 Task: Create a due date automation trigger when advanced on, 2 days before a card is due add basic with the blue label at 11:00 AM.
Action: Mouse moved to (1171, 338)
Screenshot: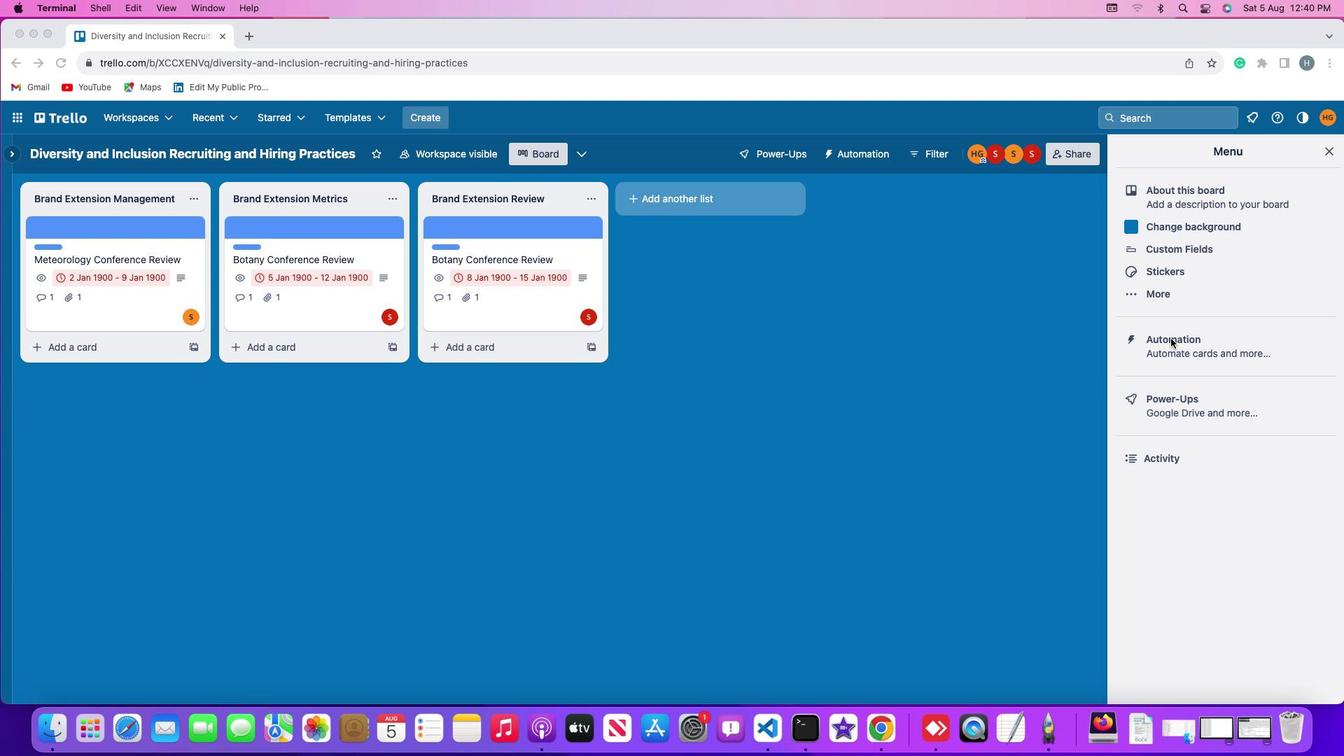 
Action: Mouse pressed left at (1171, 338)
Screenshot: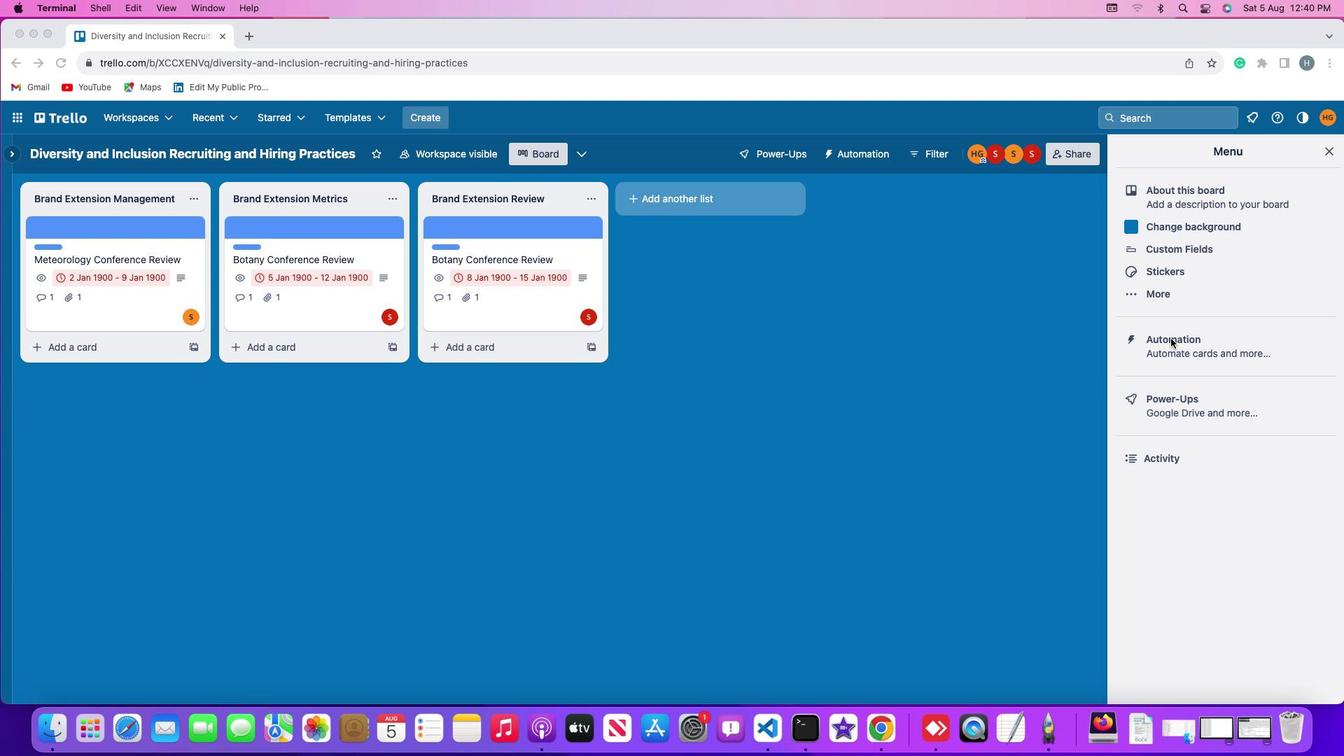 
Action: Mouse moved to (1171, 338)
Screenshot: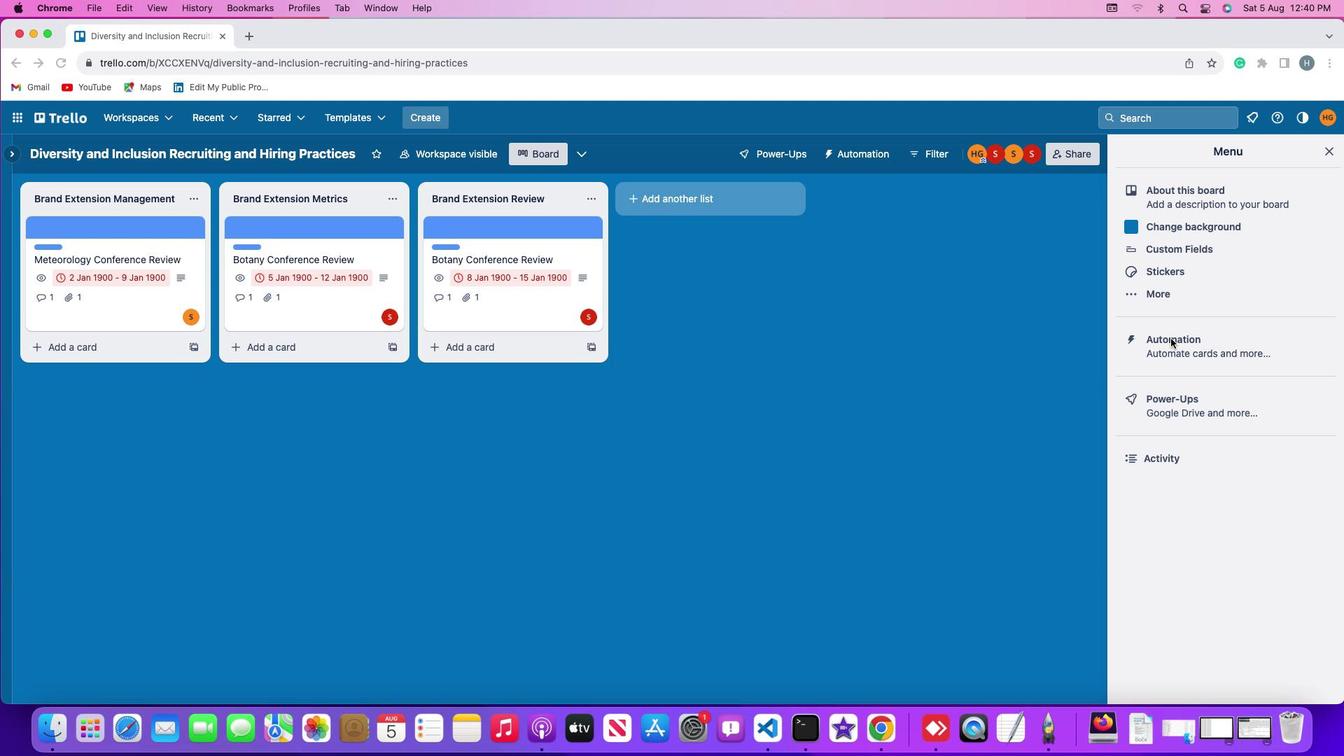 
Action: Mouse pressed left at (1171, 338)
Screenshot: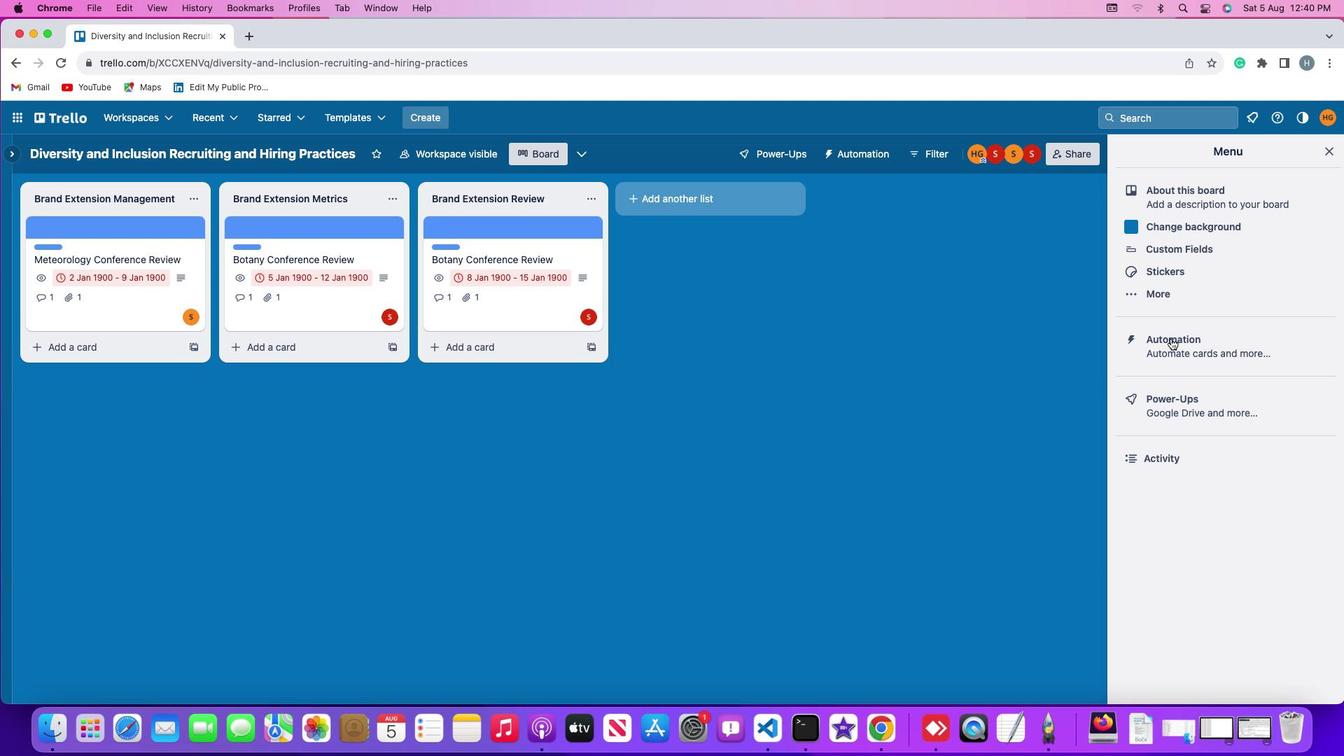 
Action: Mouse moved to (77, 336)
Screenshot: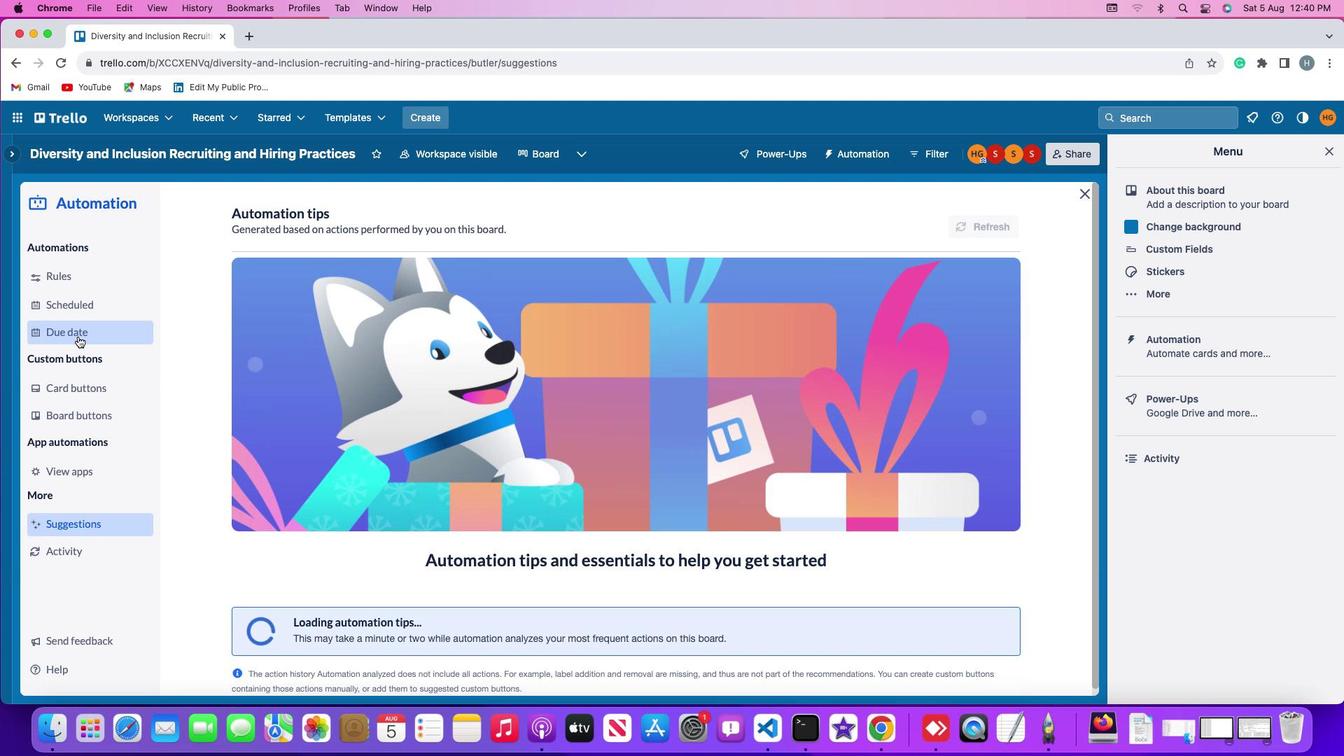 
Action: Mouse pressed left at (77, 336)
Screenshot: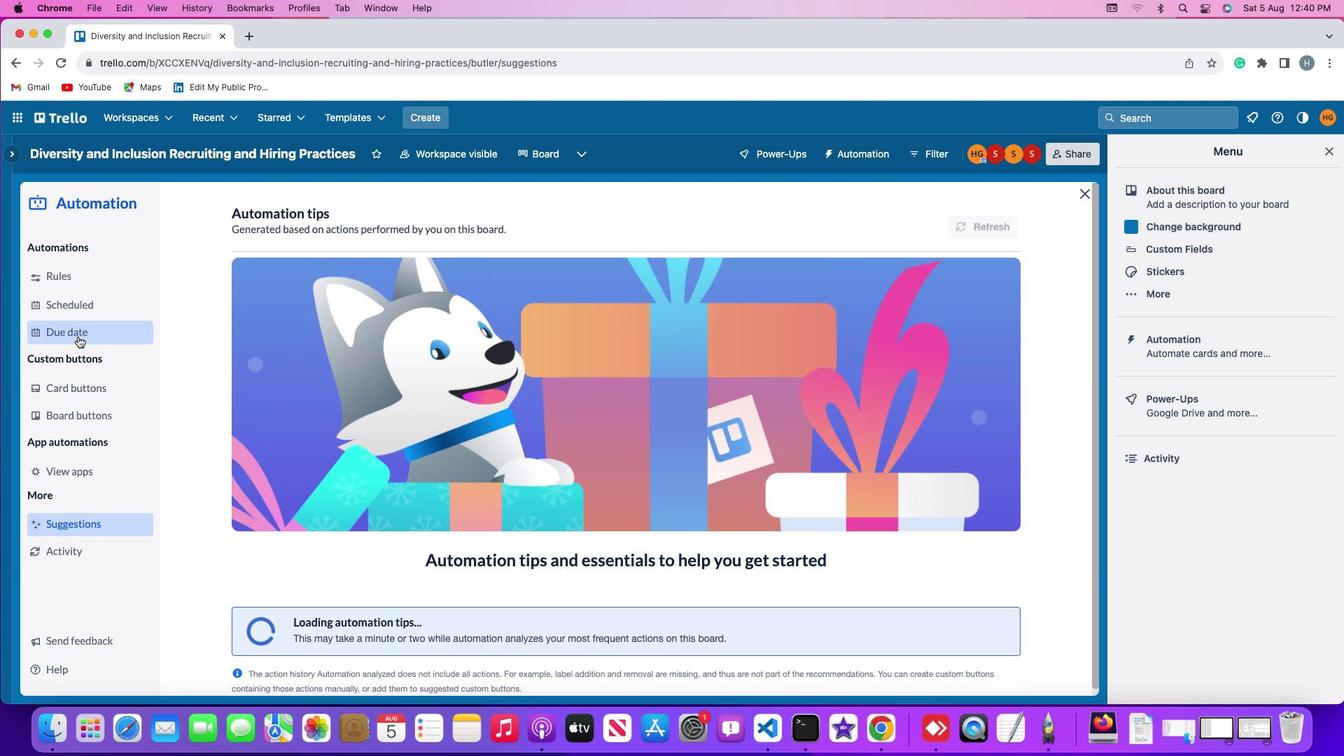 
Action: Mouse moved to (918, 215)
Screenshot: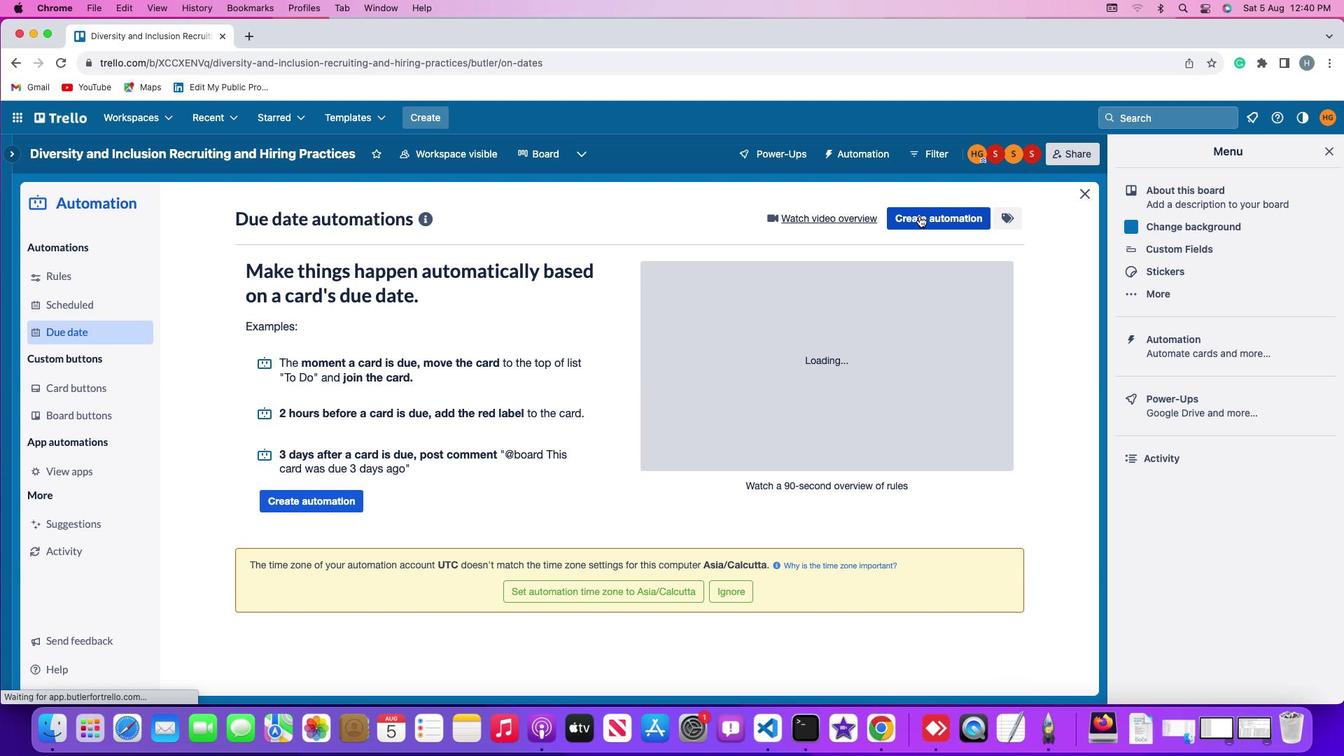 
Action: Mouse pressed left at (918, 215)
Screenshot: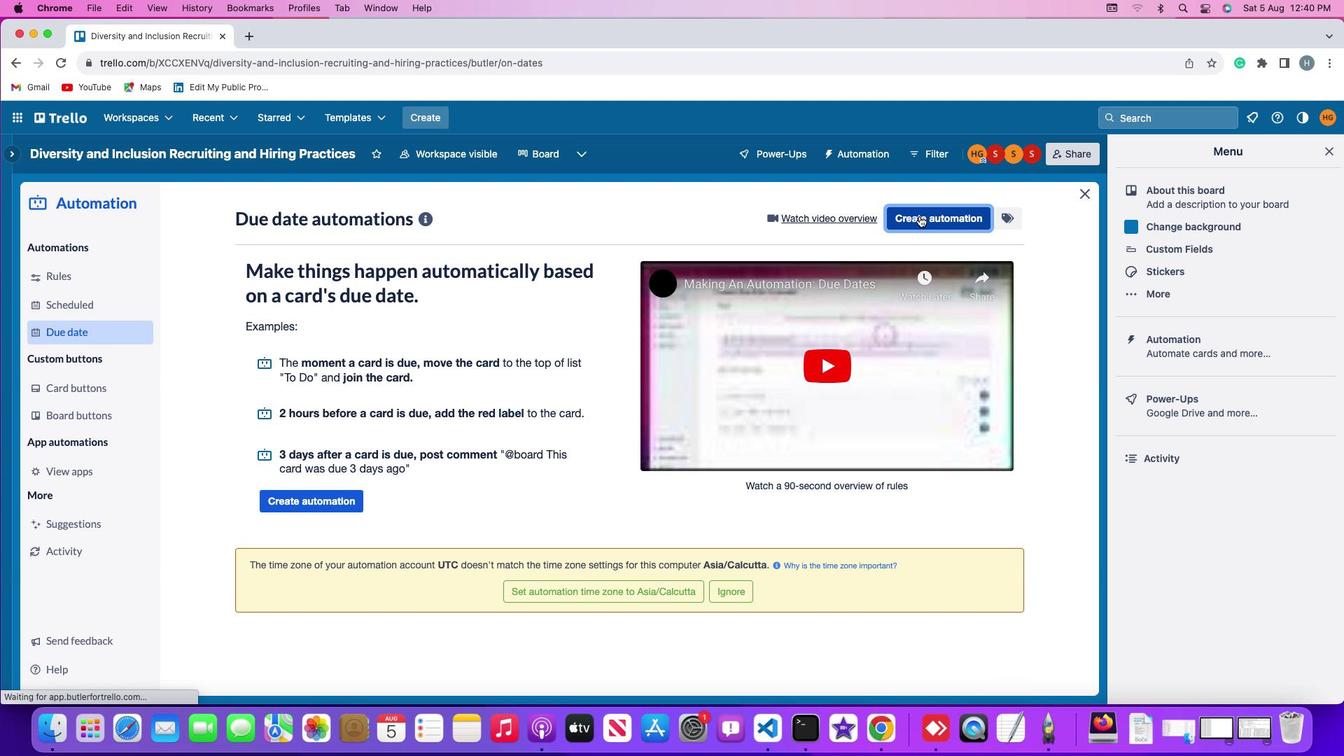 
Action: Mouse moved to (589, 352)
Screenshot: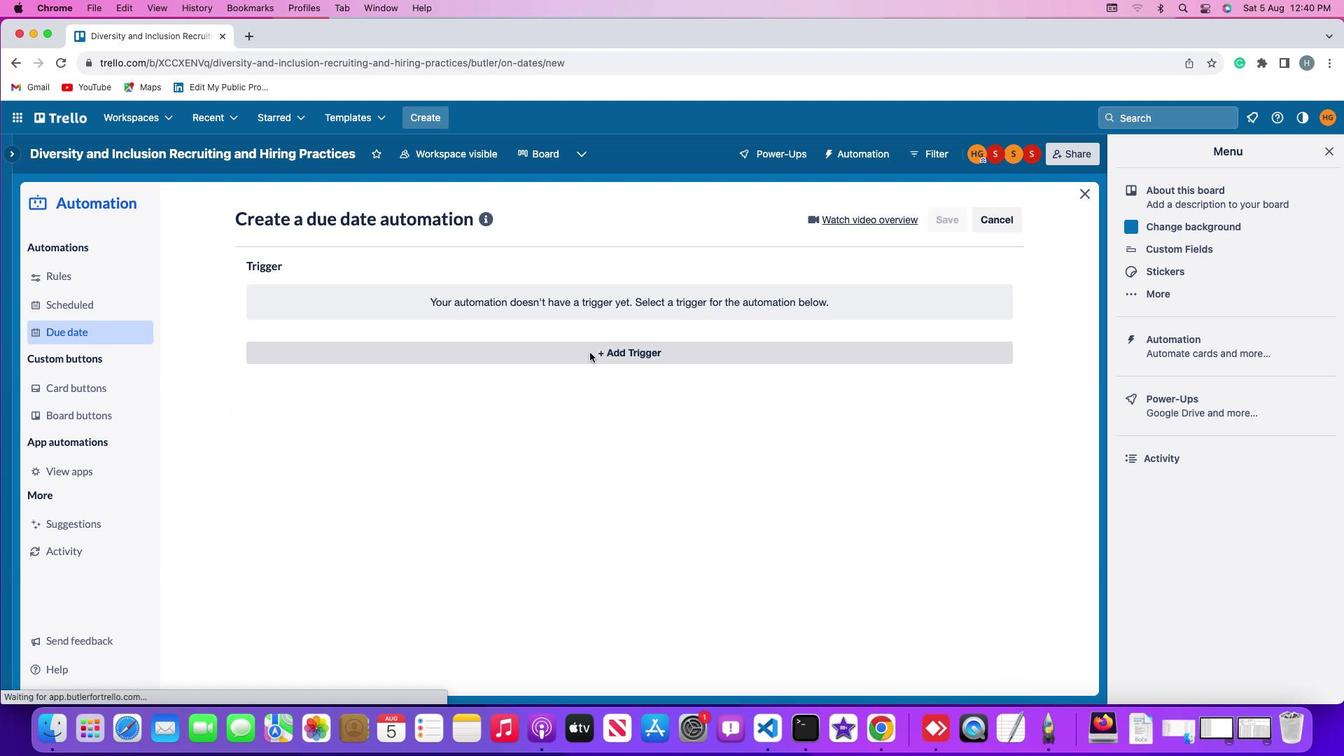 
Action: Mouse pressed left at (589, 352)
Screenshot: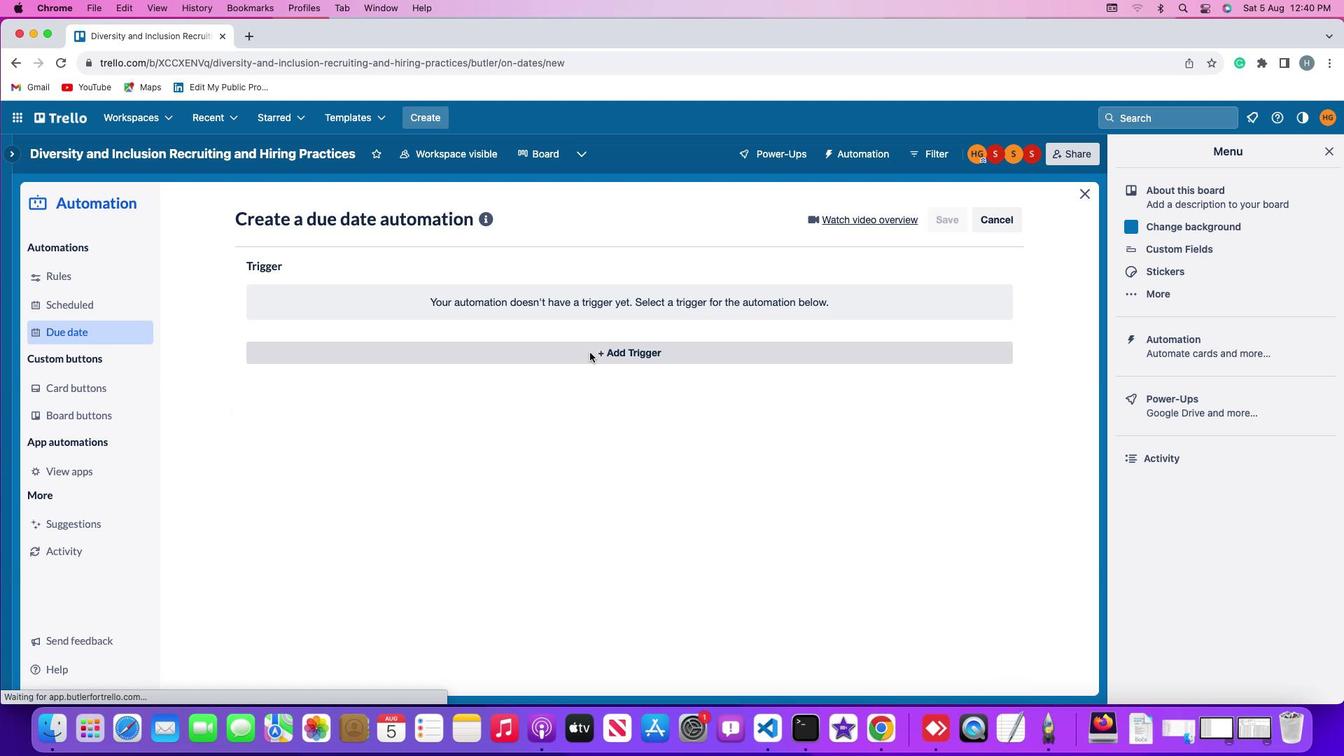 
Action: Mouse moved to (276, 565)
Screenshot: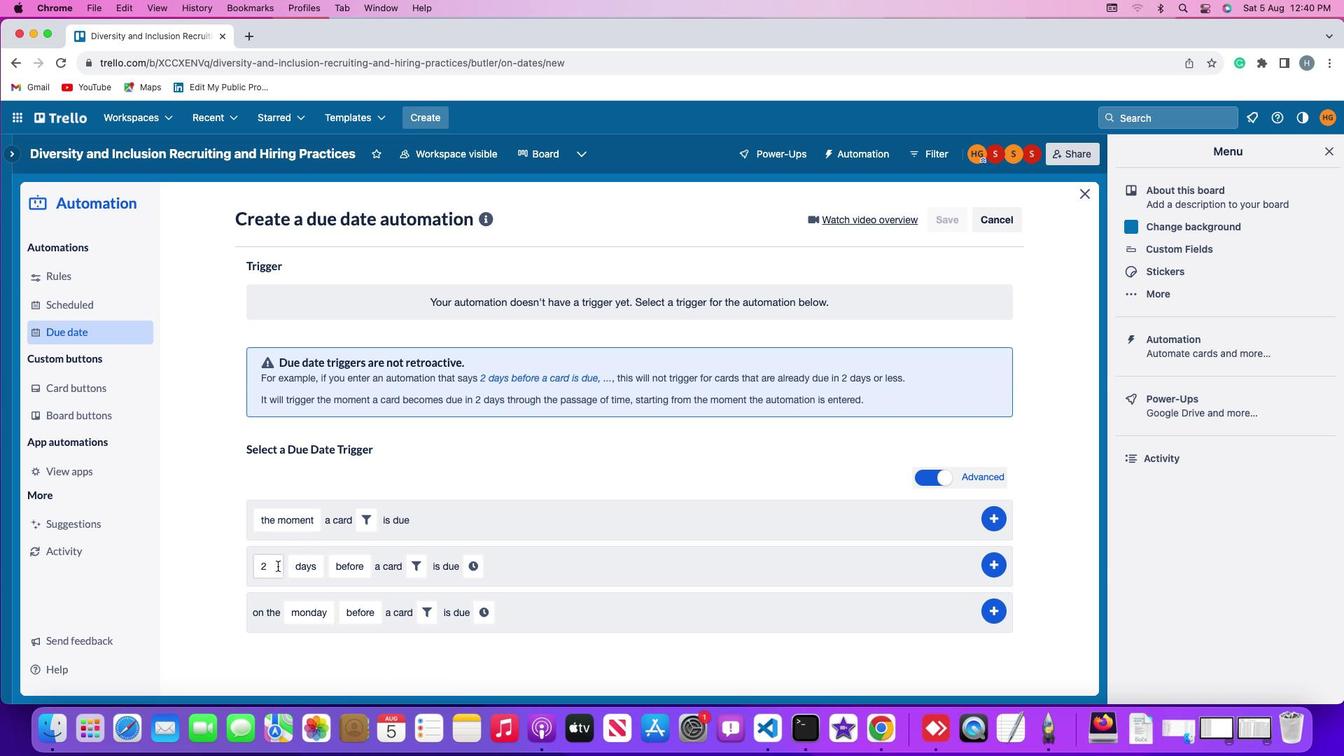 
Action: Mouse pressed left at (276, 565)
Screenshot: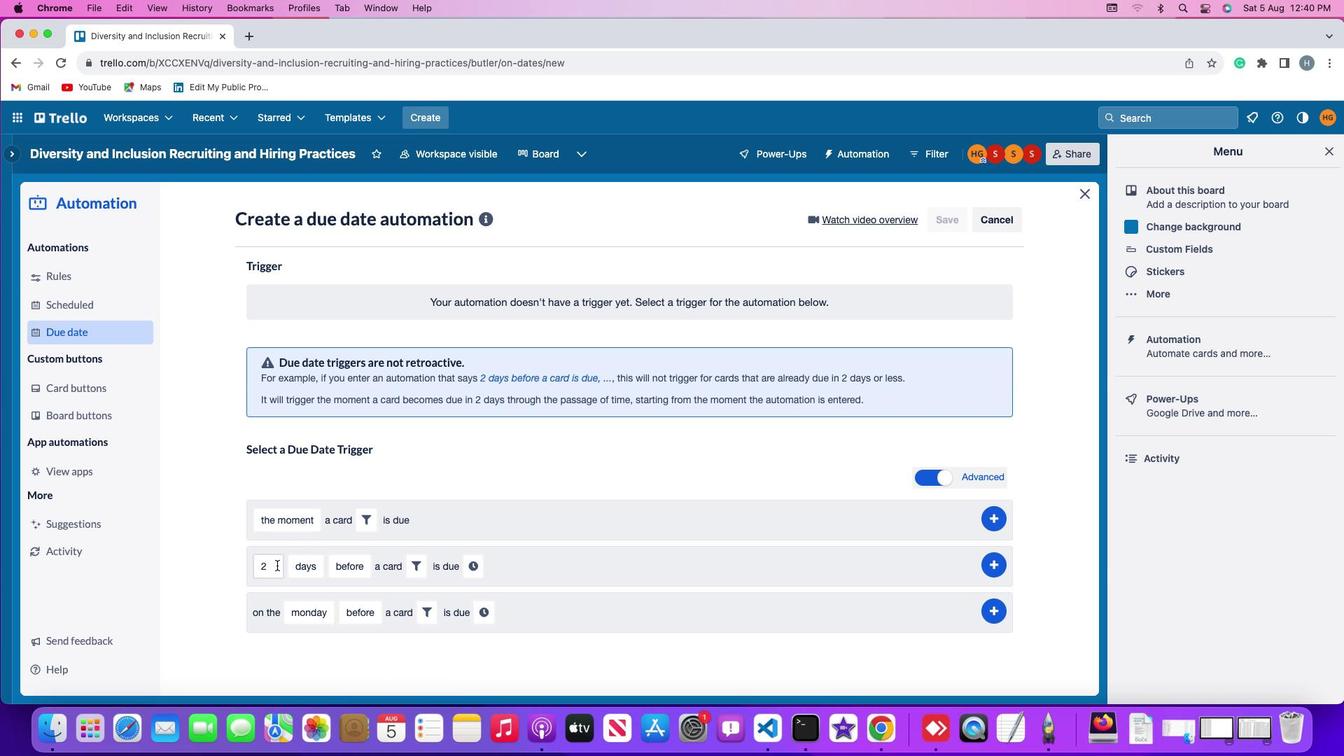 
Action: Mouse moved to (276, 564)
Screenshot: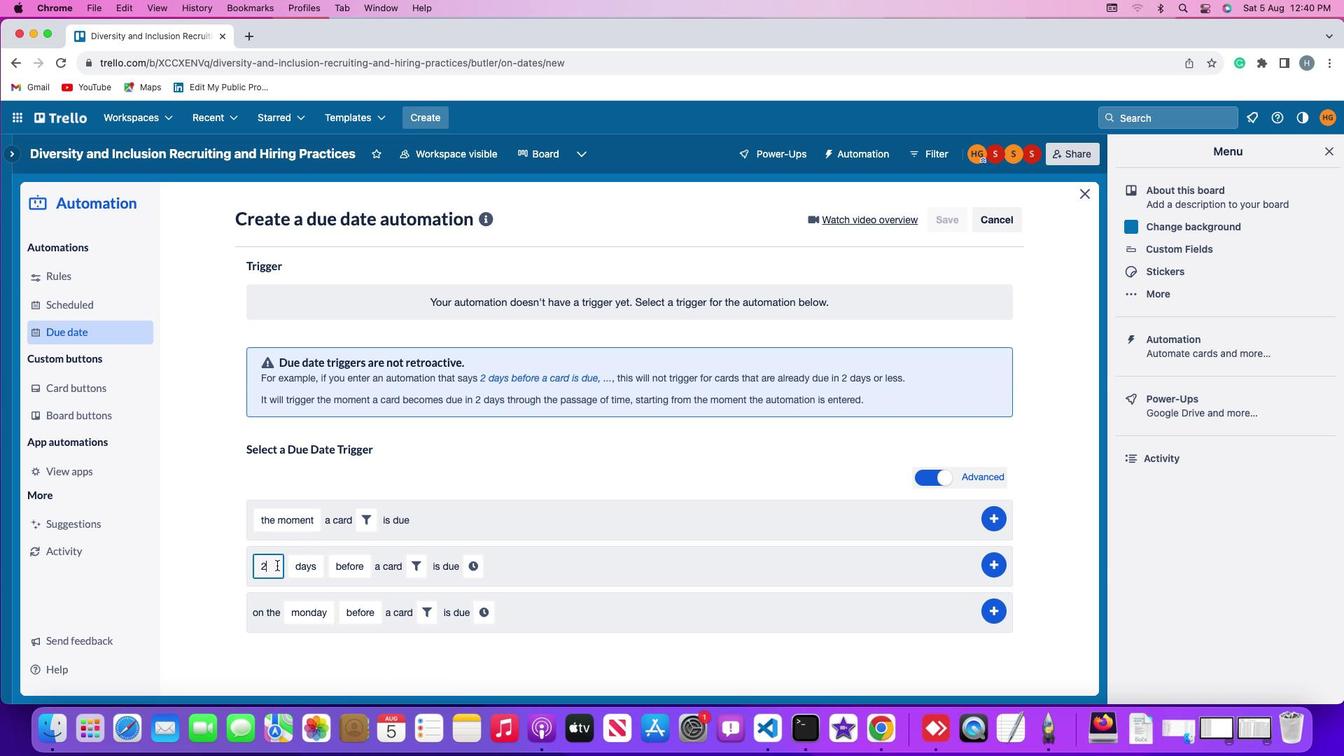 
Action: Key pressed Key.backspace
Screenshot: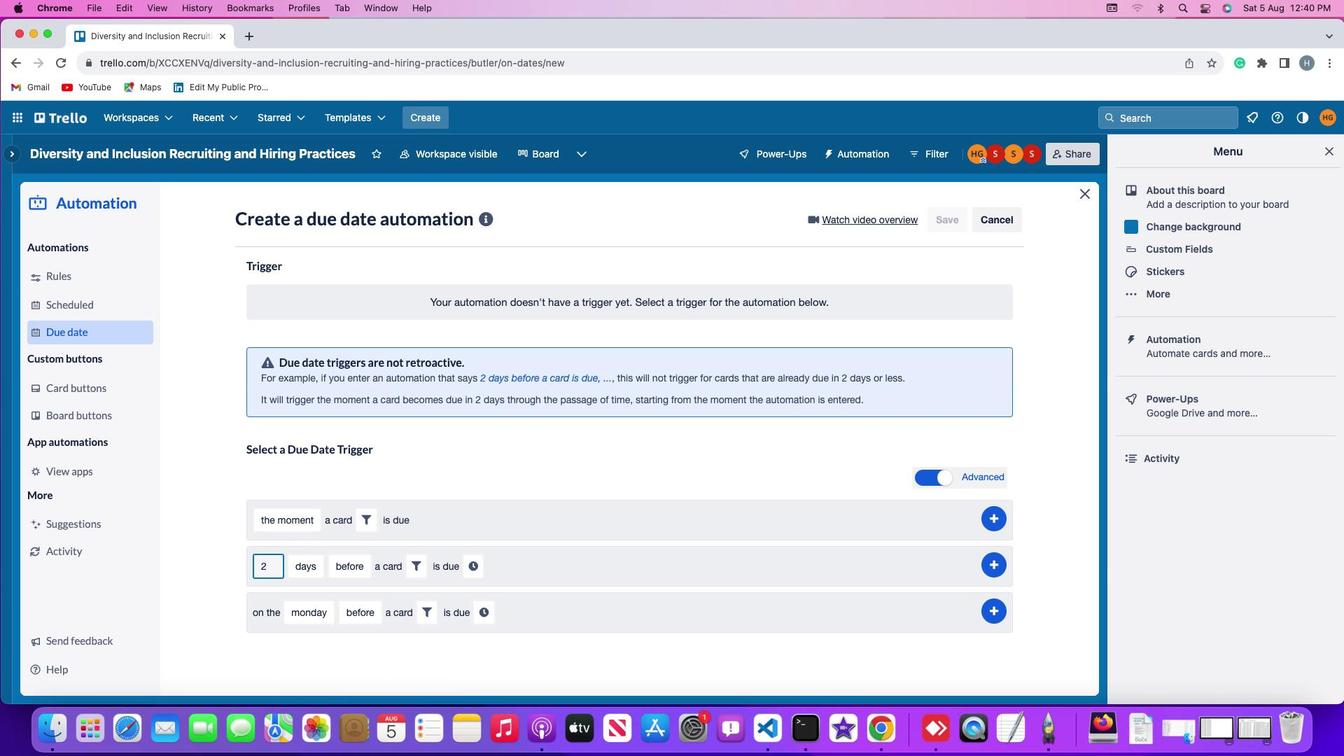 
Action: Mouse moved to (275, 564)
Screenshot: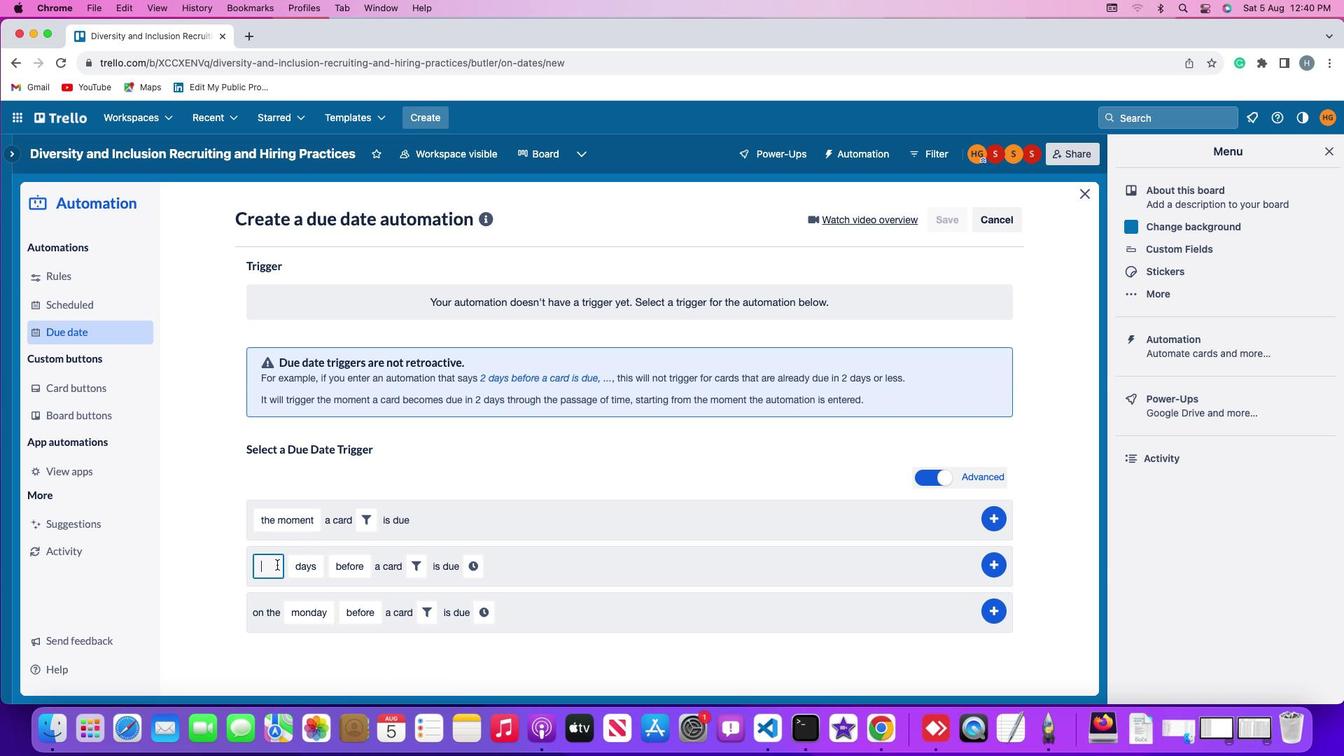 
Action: Key pressed '2'
Screenshot: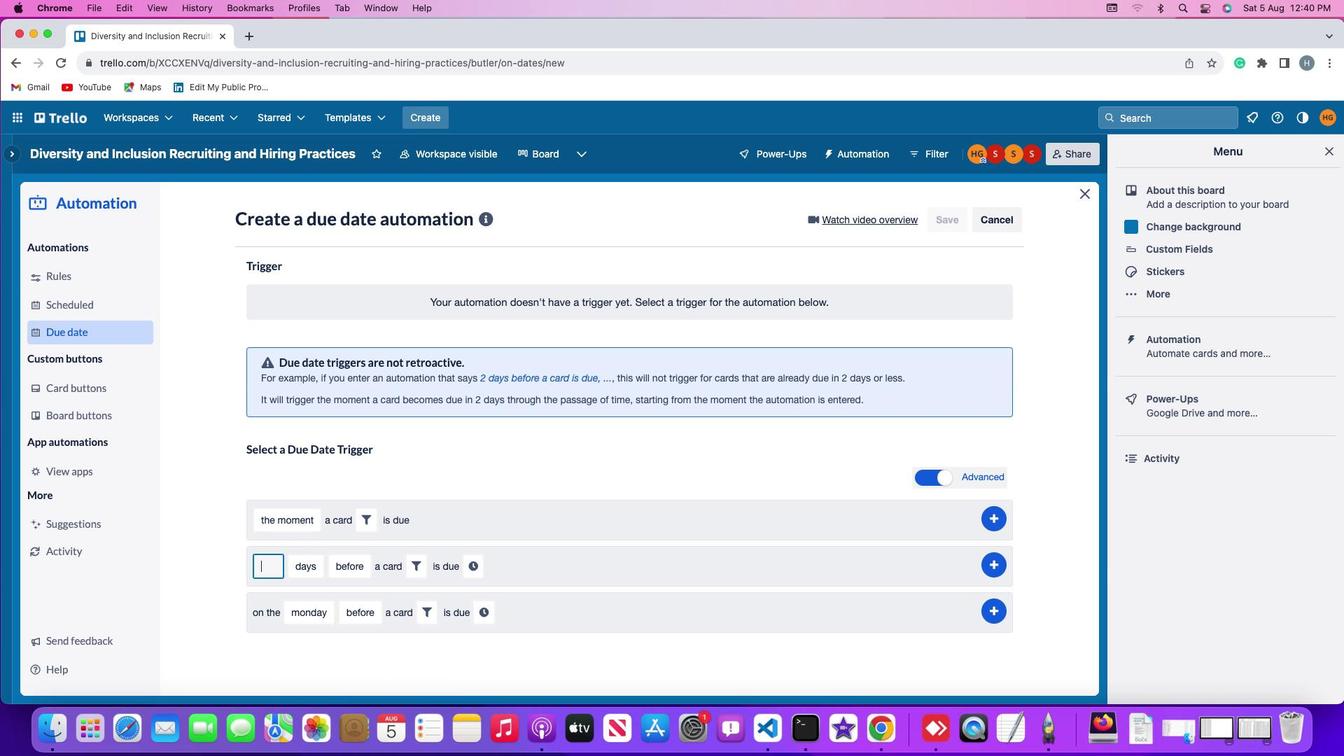 
Action: Mouse moved to (304, 563)
Screenshot: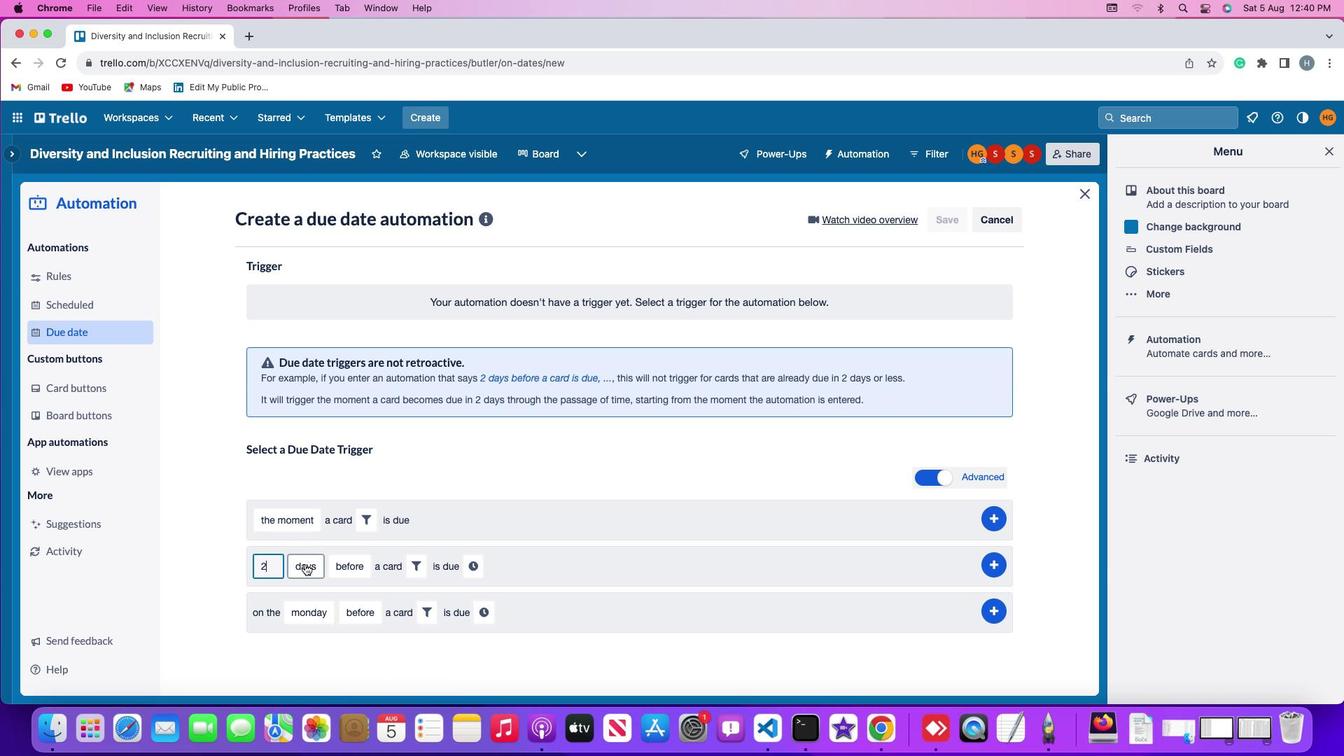 
Action: Mouse pressed left at (304, 563)
Screenshot: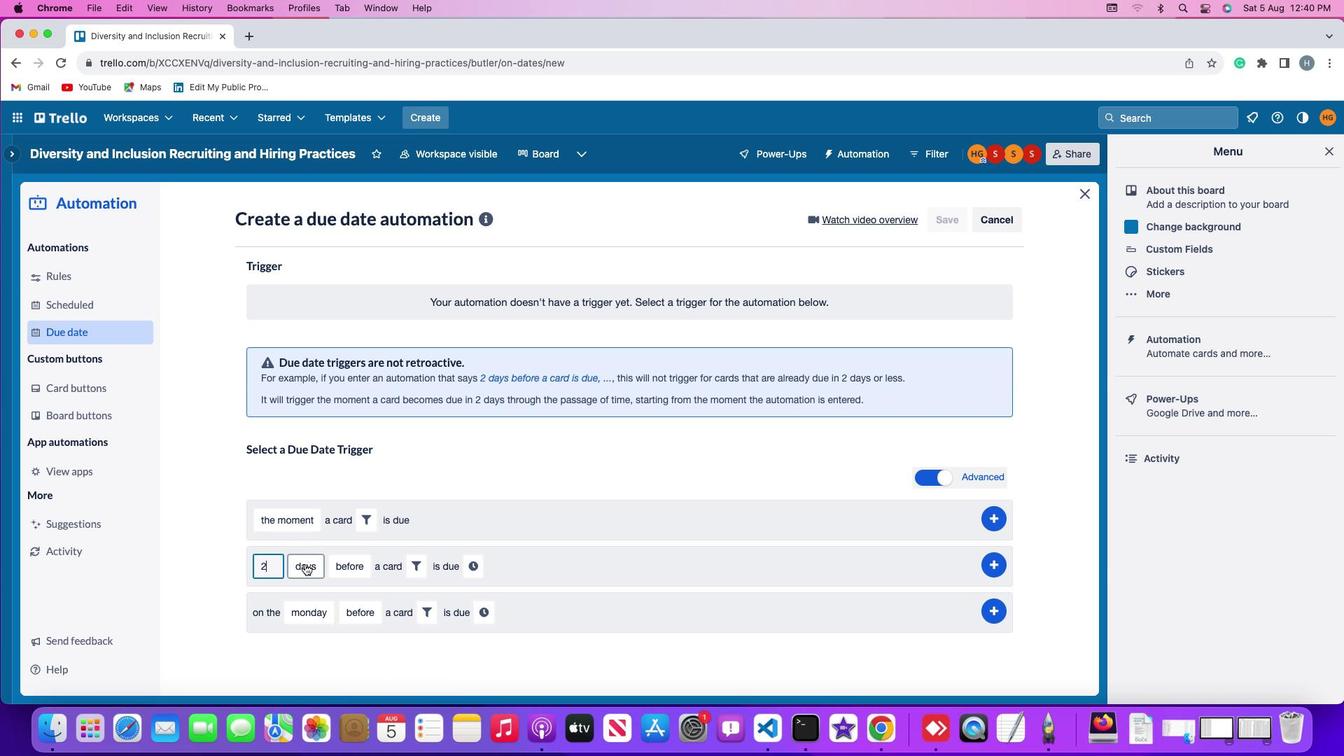 
Action: Mouse moved to (311, 592)
Screenshot: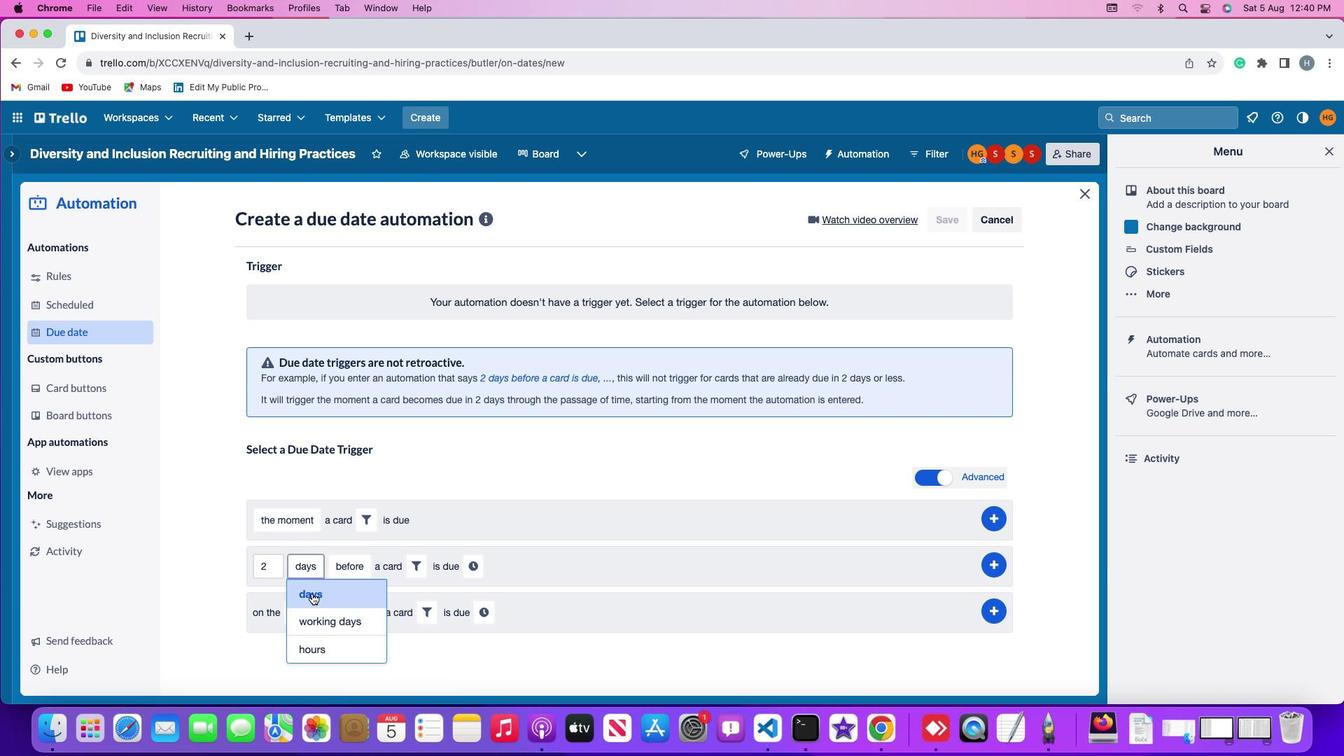 
Action: Mouse pressed left at (311, 592)
Screenshot: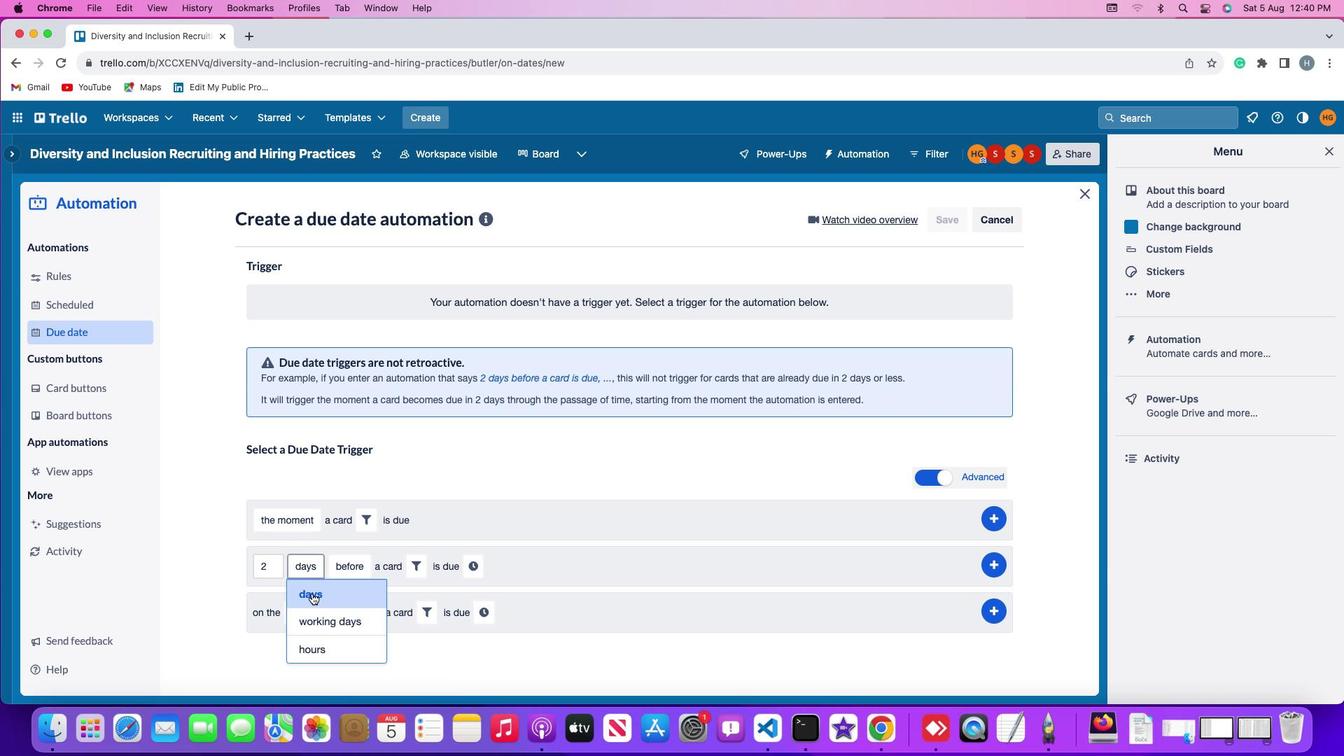 
Action: Mouse moved to (347, 563)
Screenshot: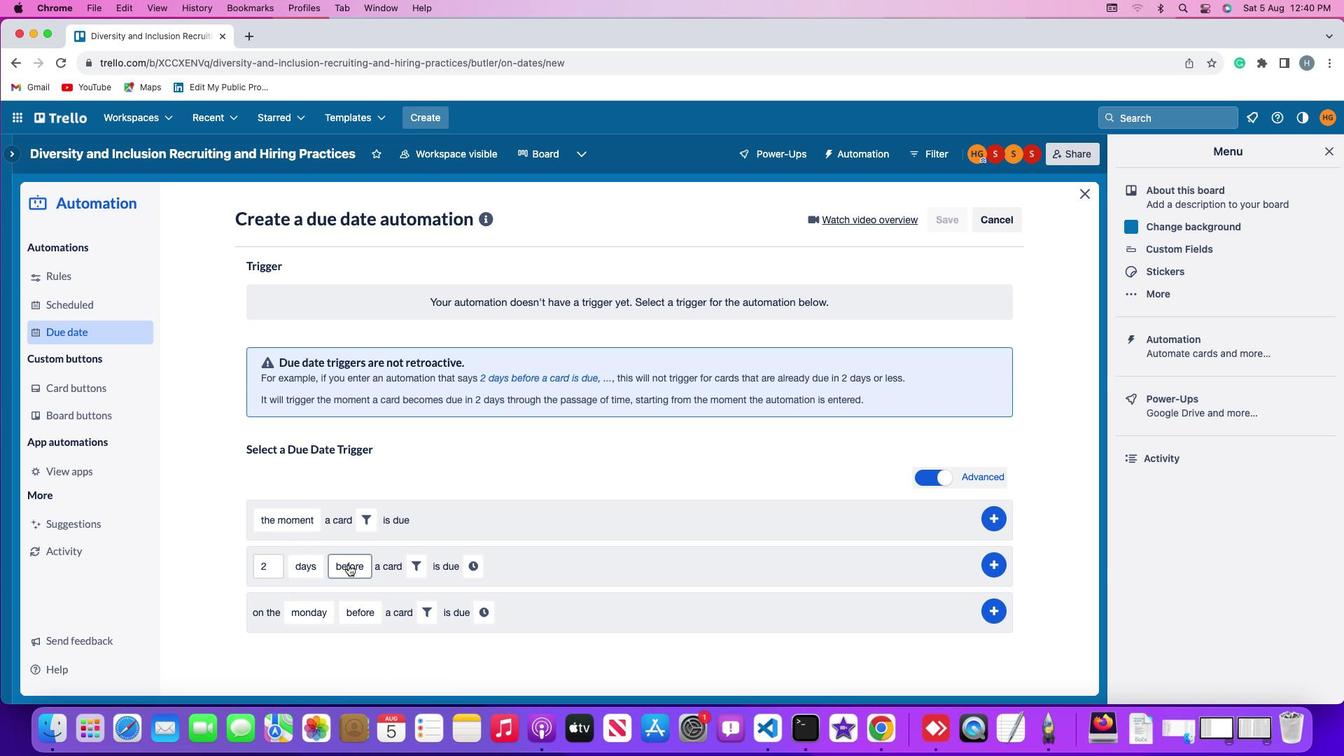 
Action: Mouse pressed left at (347, 563)
Screenshot: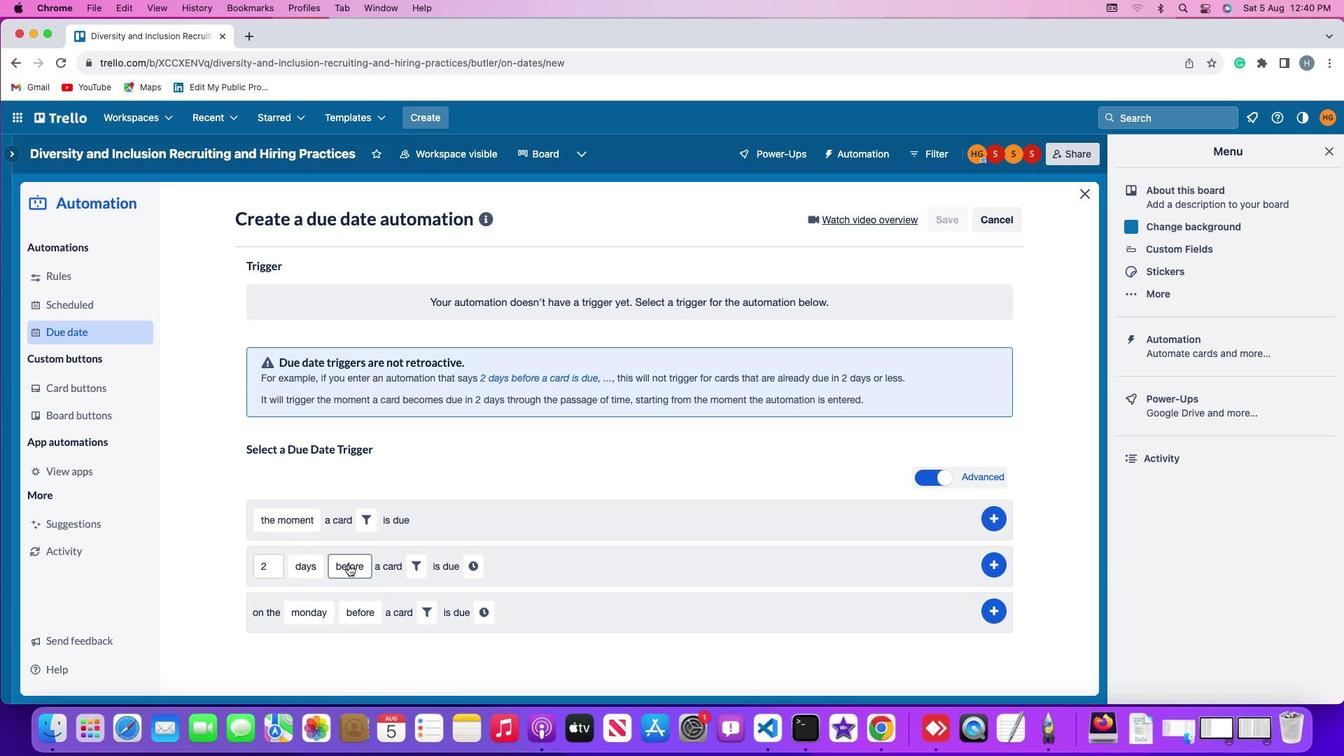 
Action: Mouse moved to (360, 584)
Screenshot: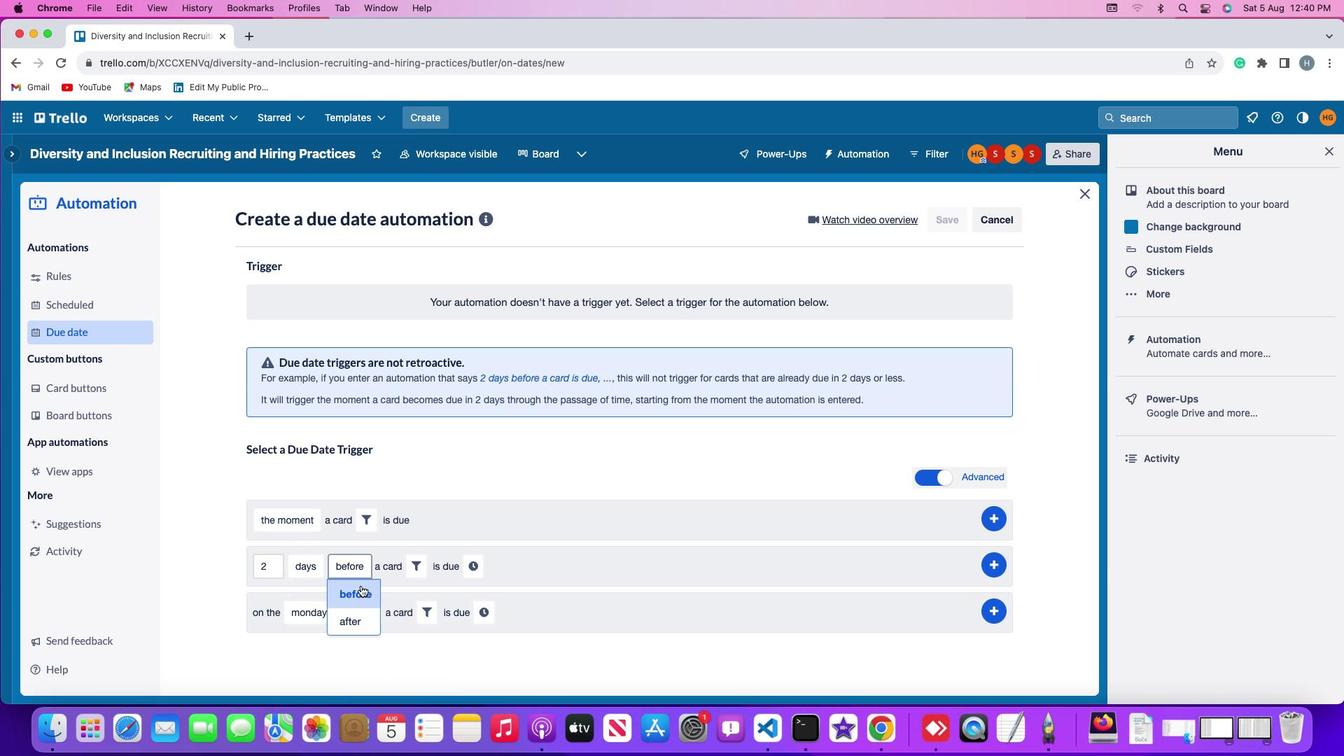 
Action: Mouse pressed left at (360, 584)
Screenshot: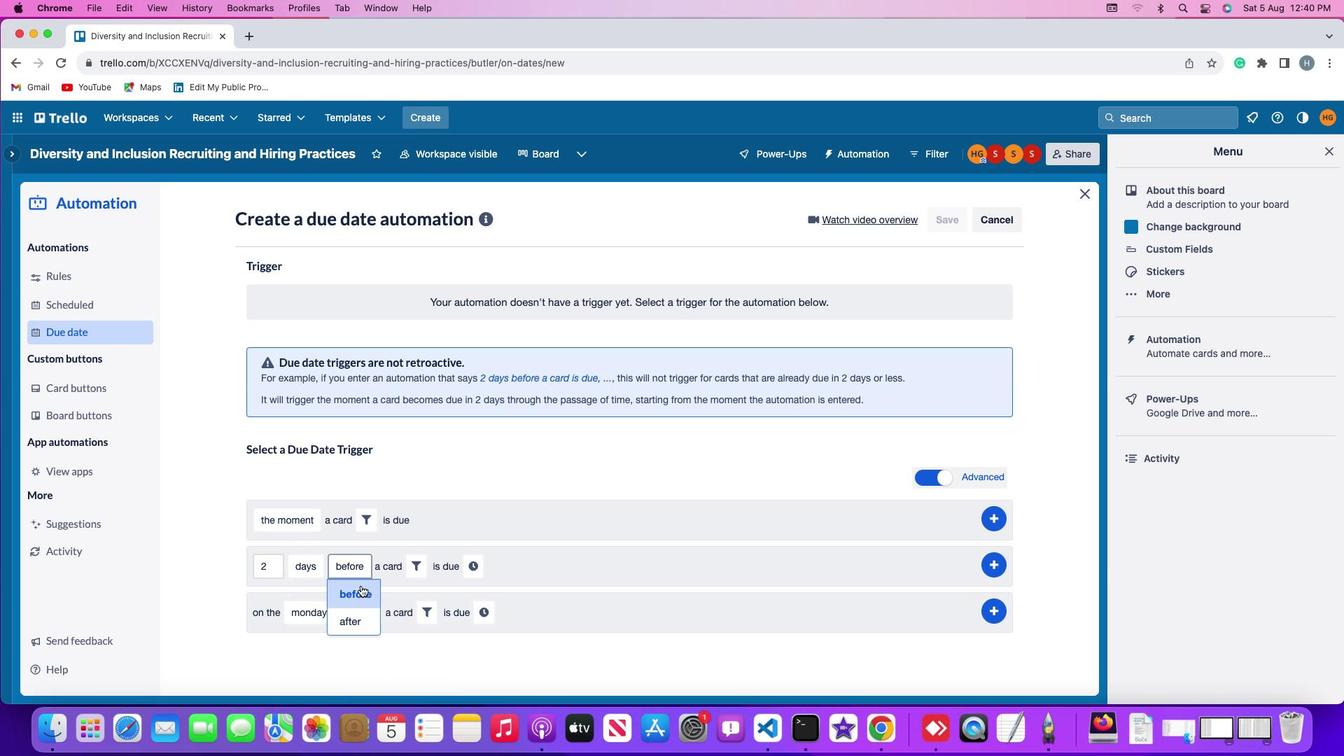 
Action: Mouse moved to (418, 564)
Screenshot: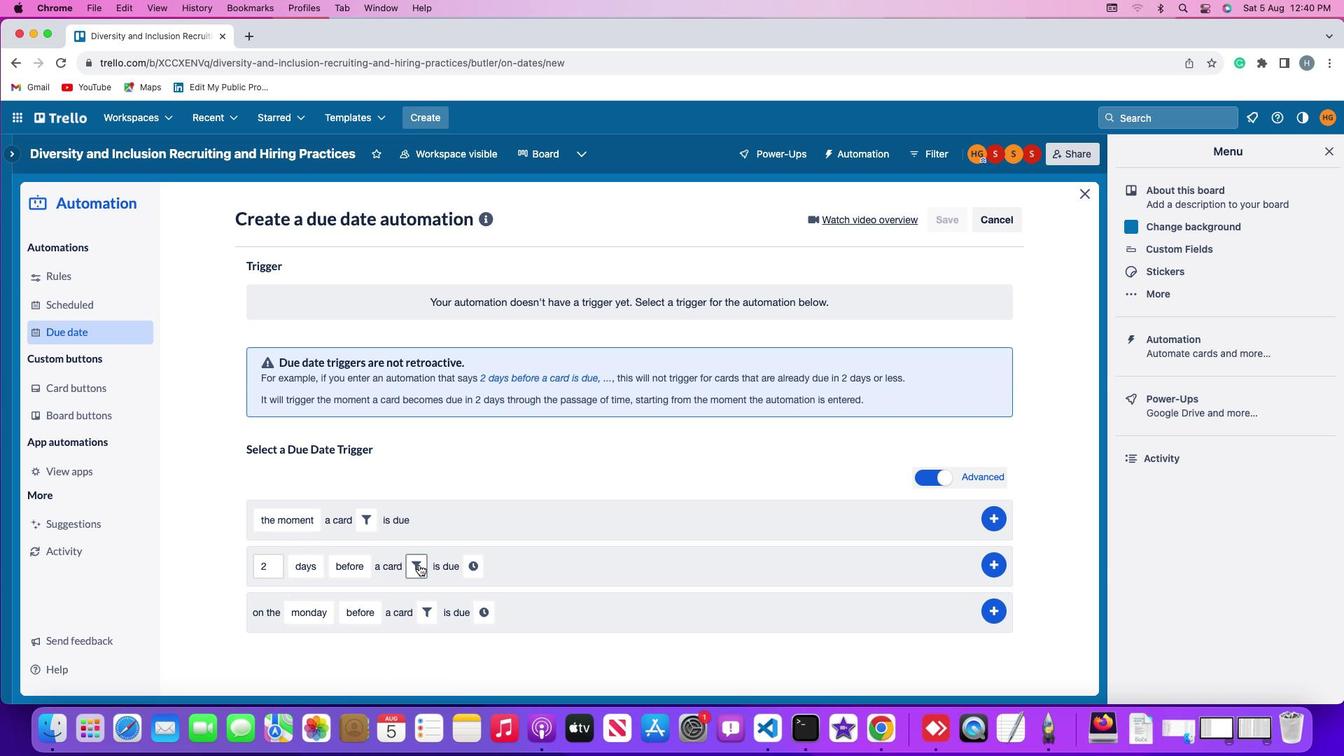 
Action: Mouse pressed left at (418, 564)
Screenshot: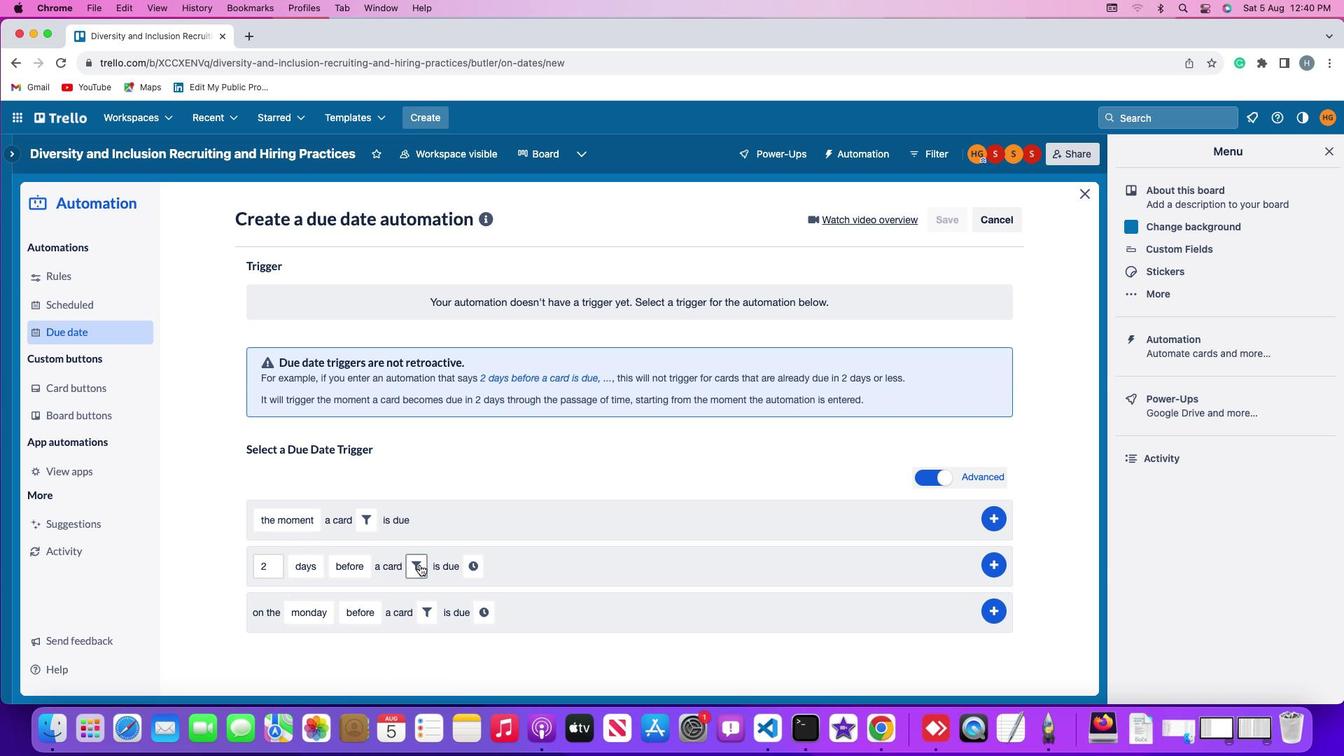 
Action: Mouse moved to (474, 592)
Screenshot: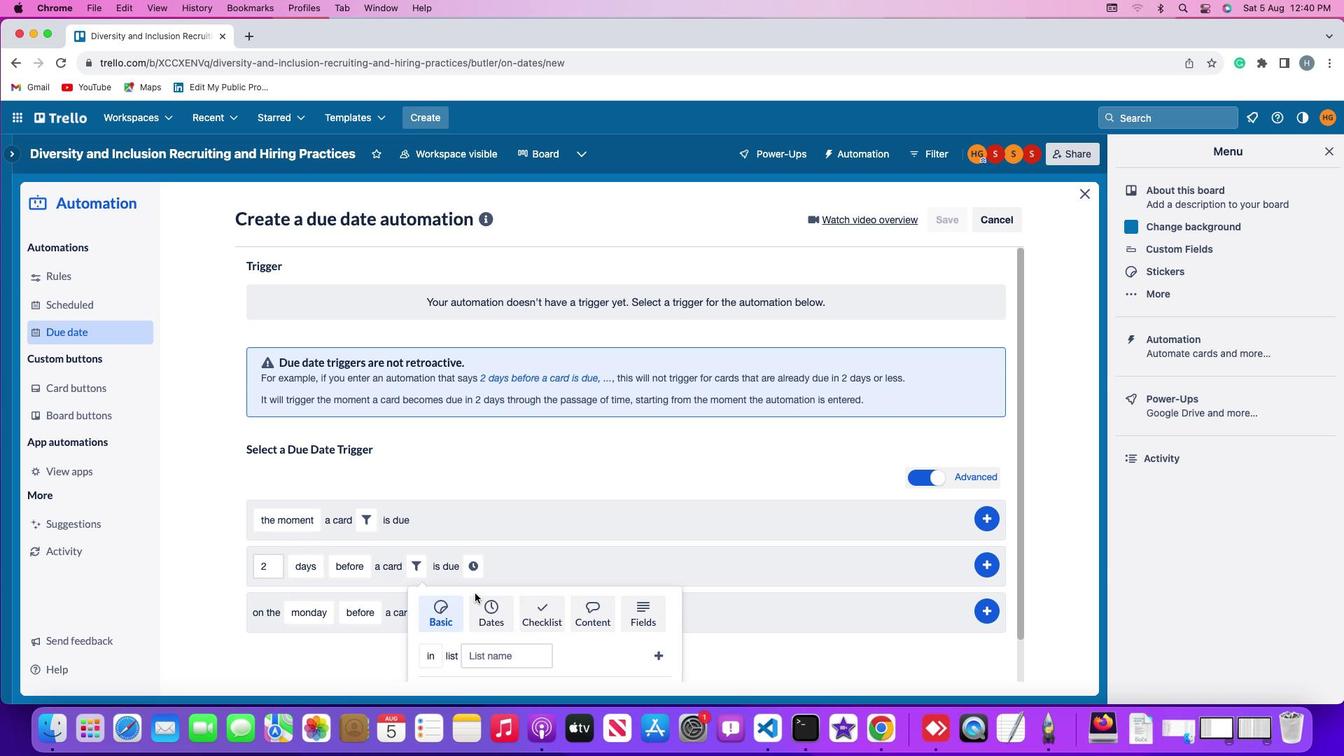
Action: Mouse scrolled (474, 592) with delta (0, 0)
Screenshot: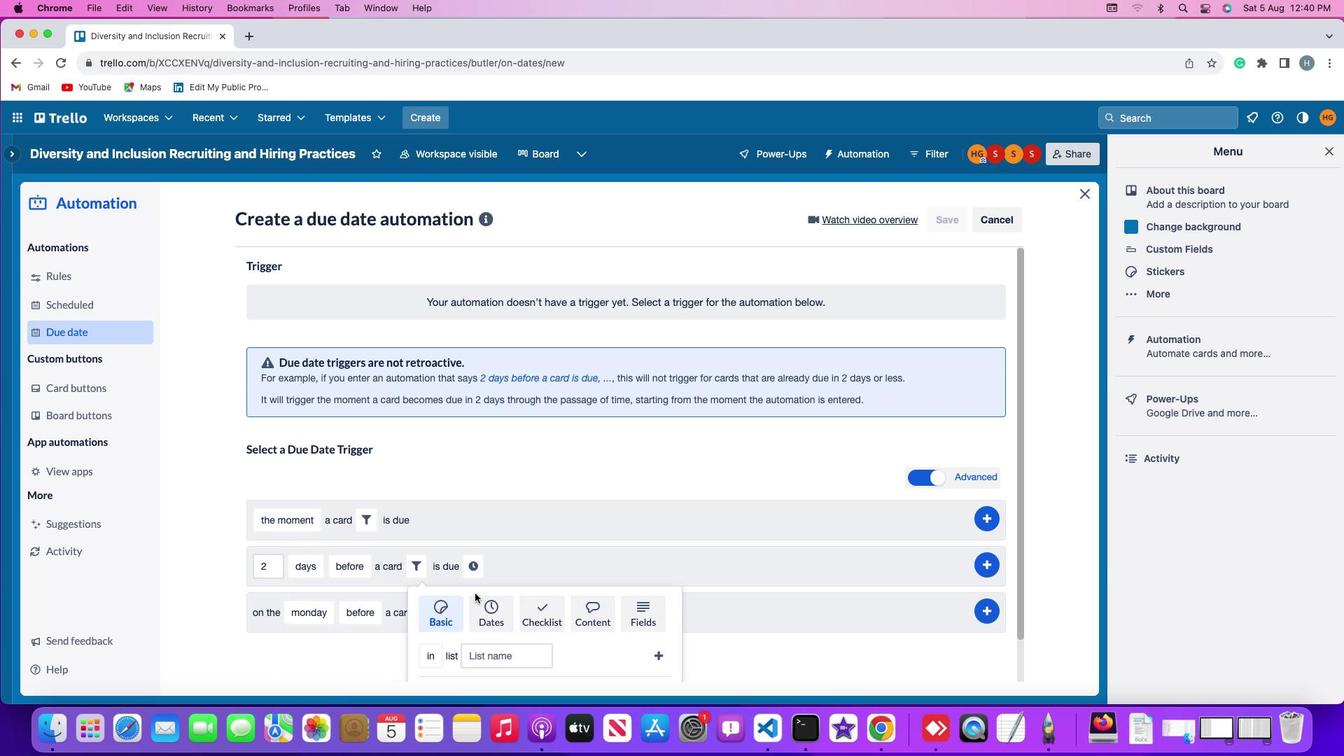 
Action: Mouse scrolled (474, 592) with delta (0, 0)
Screenshot: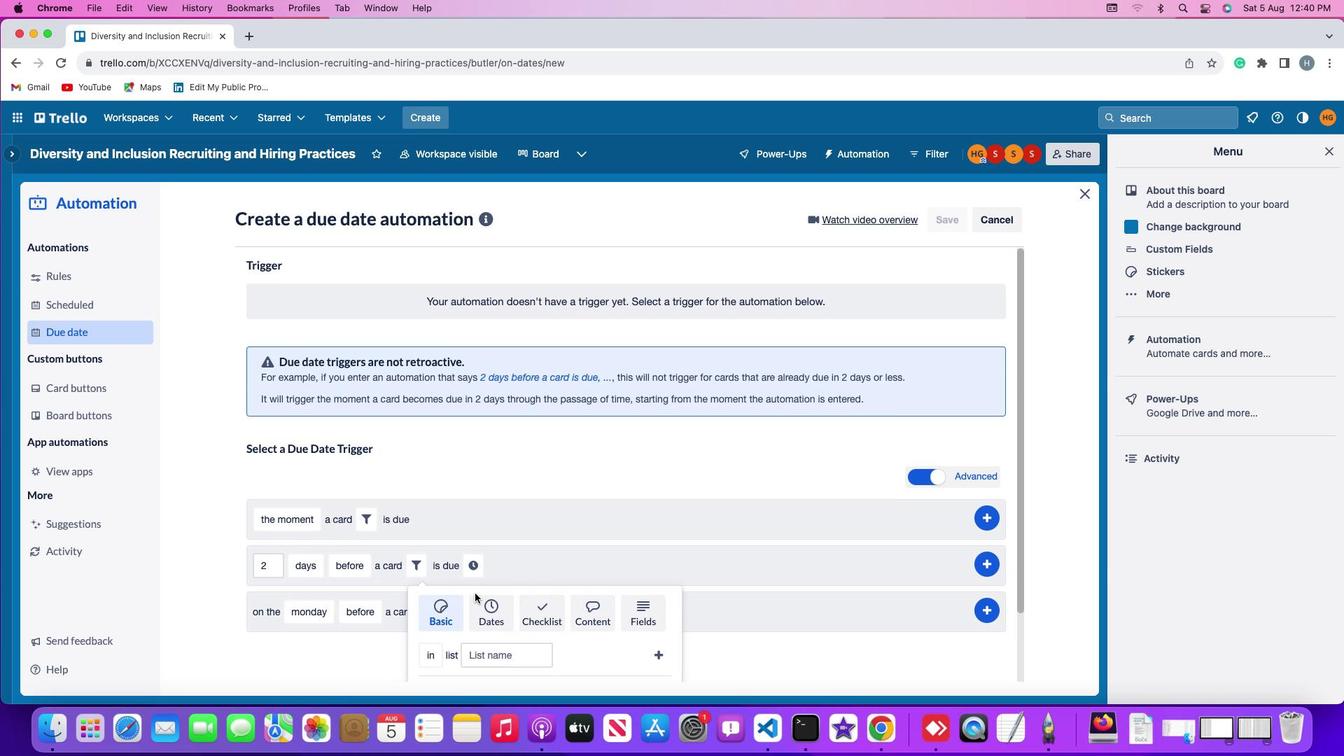 
Action: Mouse scrolled (474, 592) with delta (0, -2)
Screenshot: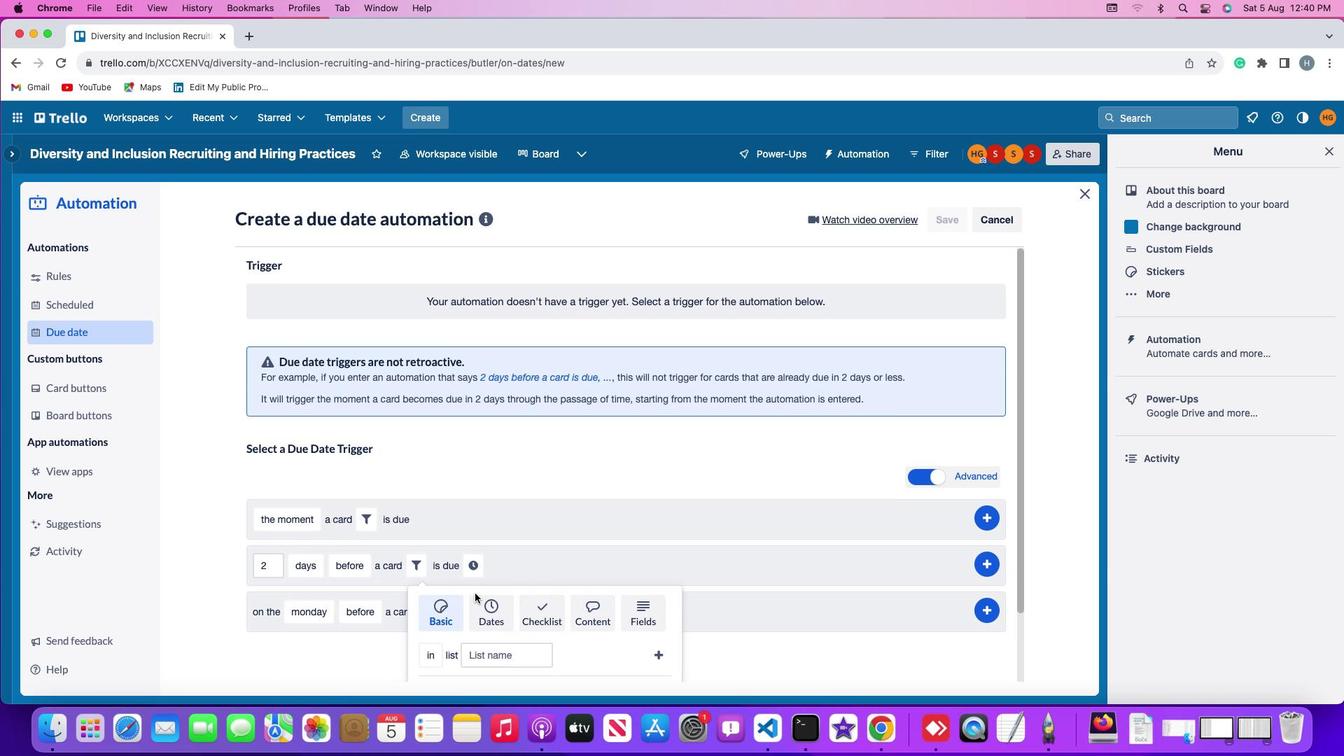 
Action: Mouse scrolled (474, 592) with delta (0, -3)
Screenshot: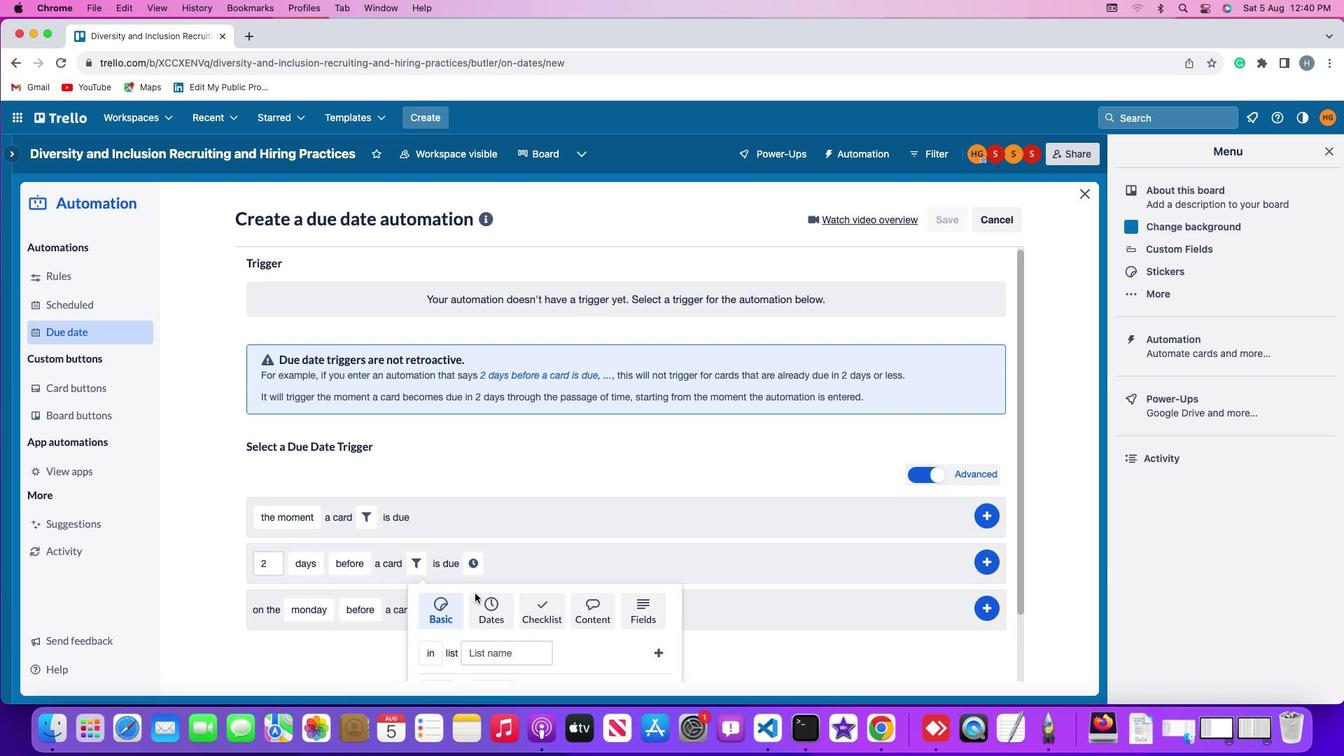 
Action: Mouse scrolled (474, 592) with delta (0, -4)
Screenshot: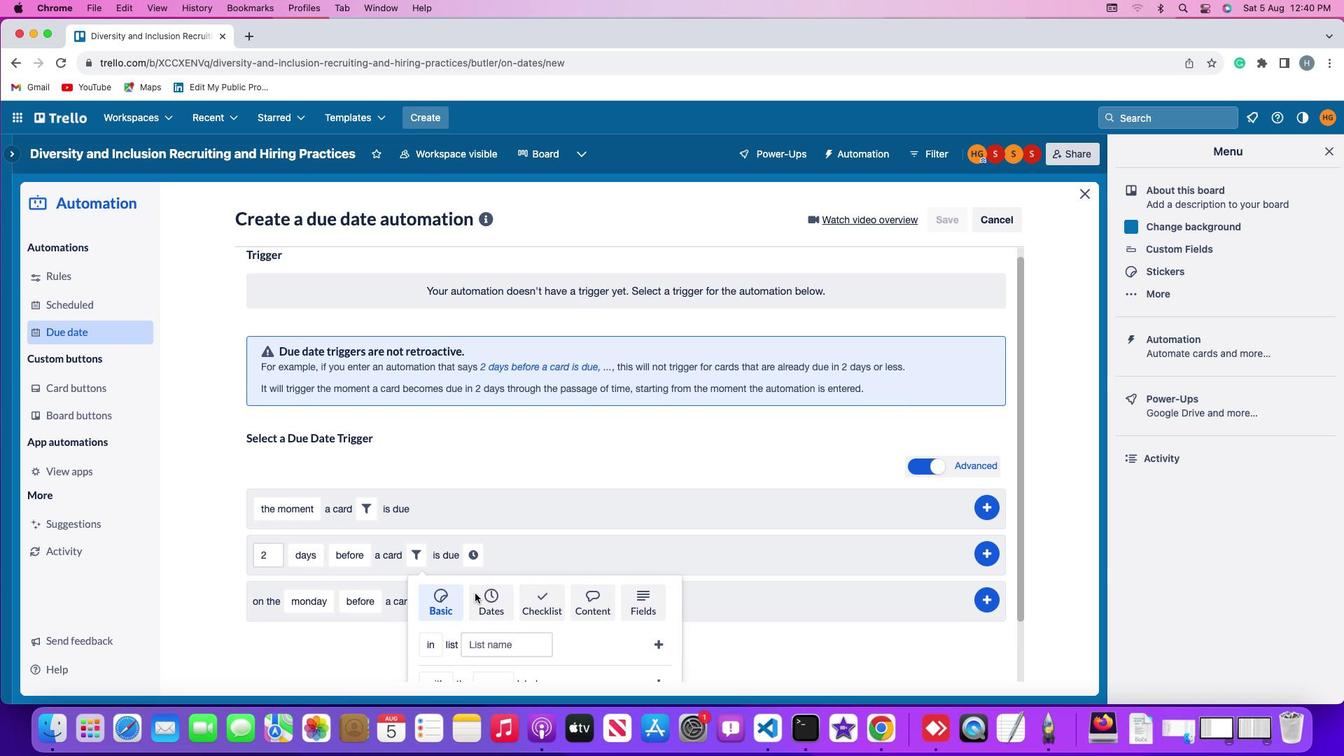 
Action: Mouse scrolled (474, 592) with delta (0, 0)
Screenshot: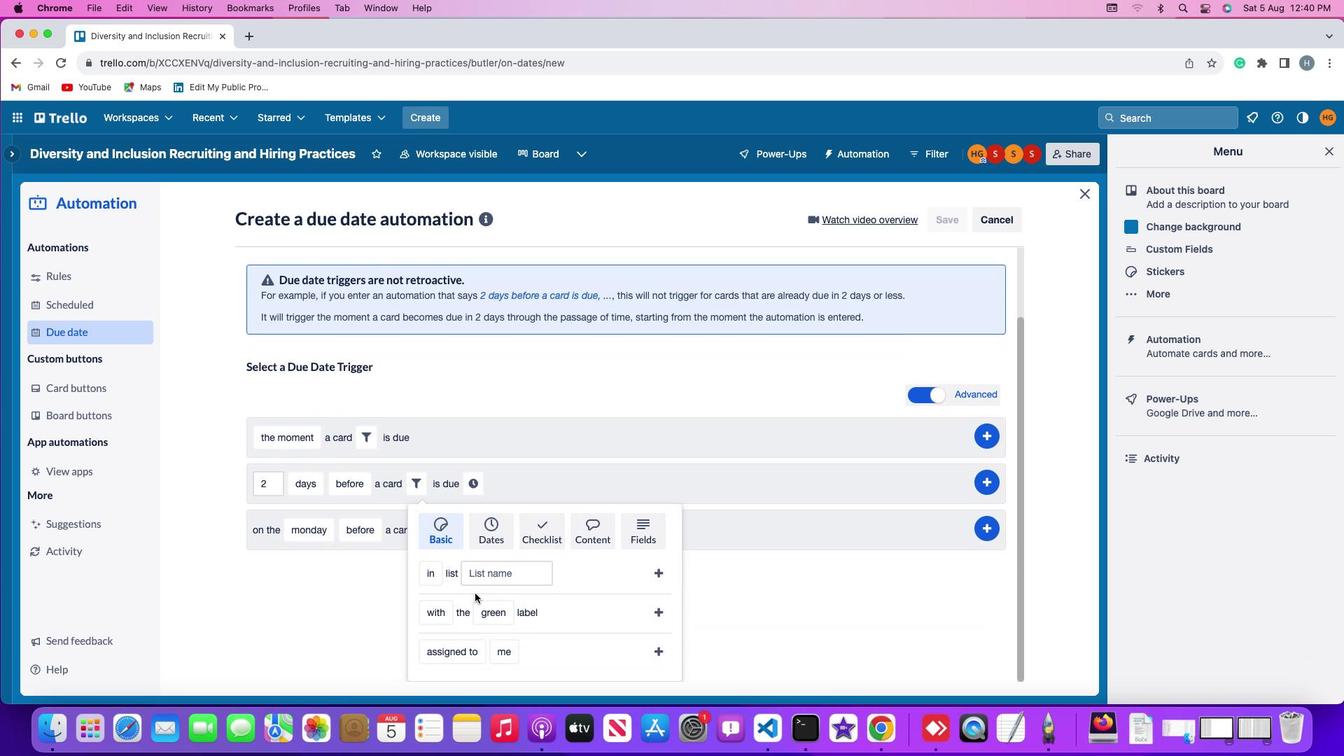 
Action: Mouse scrolled (474, 592) with delta (0, 0)
Screenshot: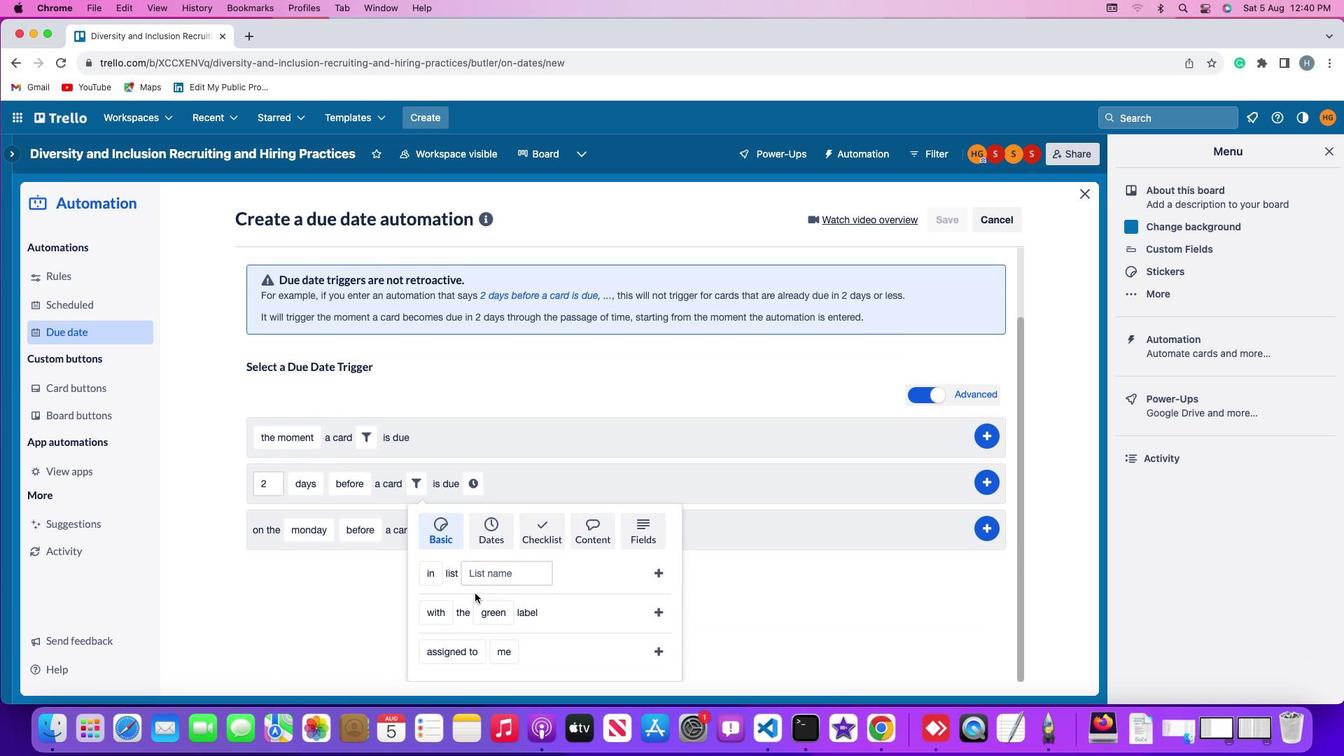 
Action: Mouse scrolled (474, 592) with delta (0, -2)
Screenshot: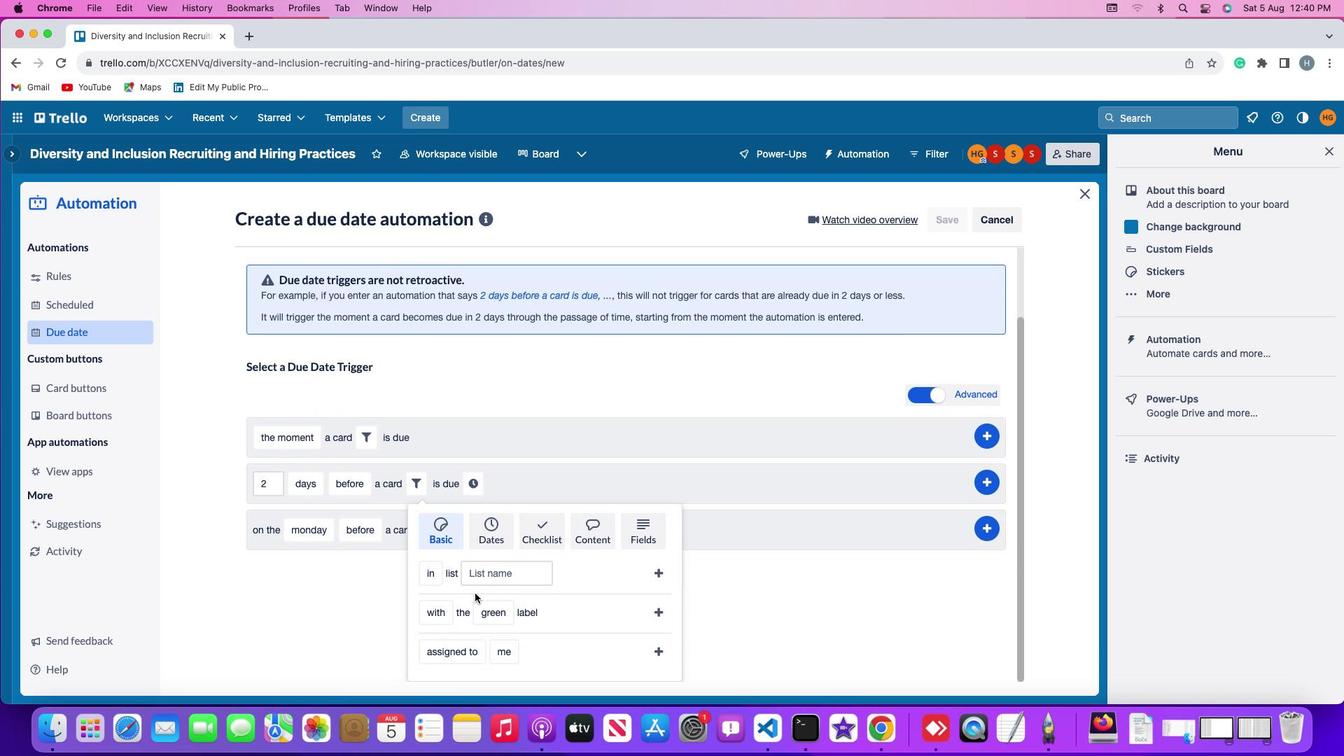 
Action: Mouse moved to (439, 608)
Screenshot: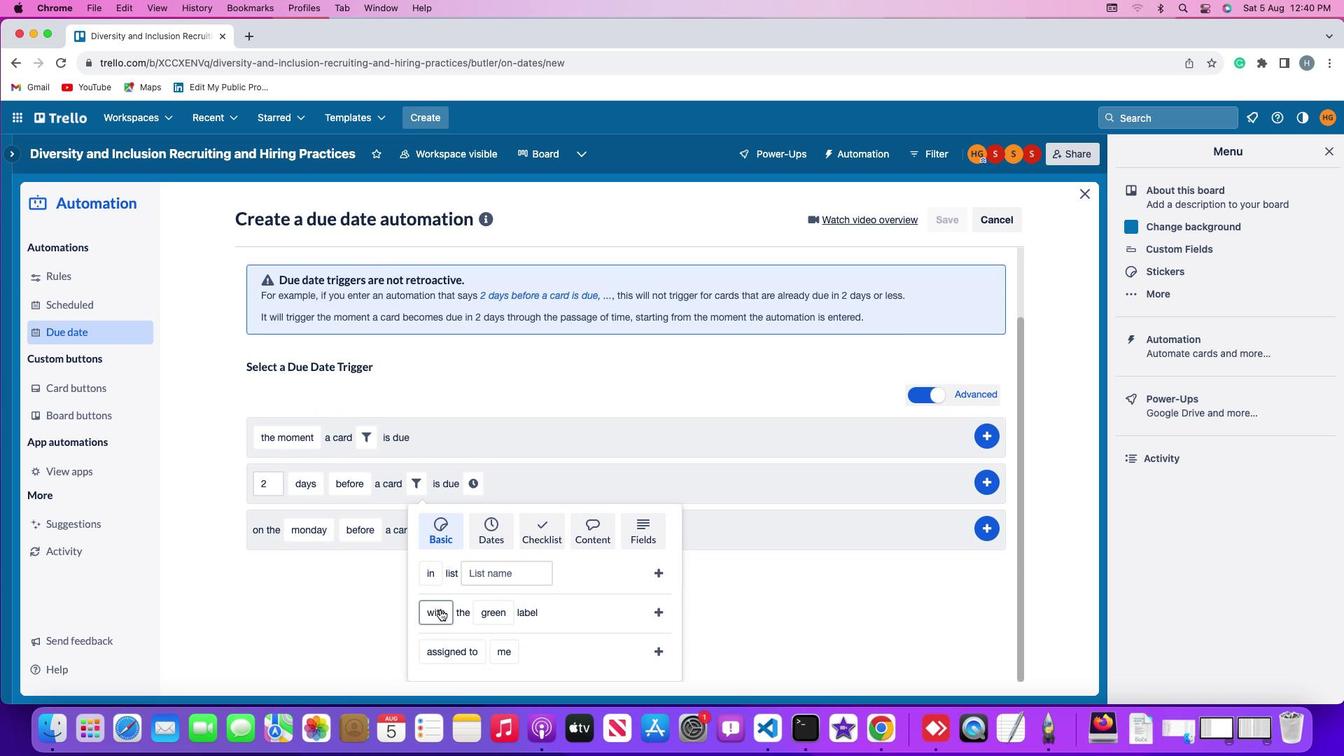 
Action: Mouse pressed left at (439, 608)
Screenshot: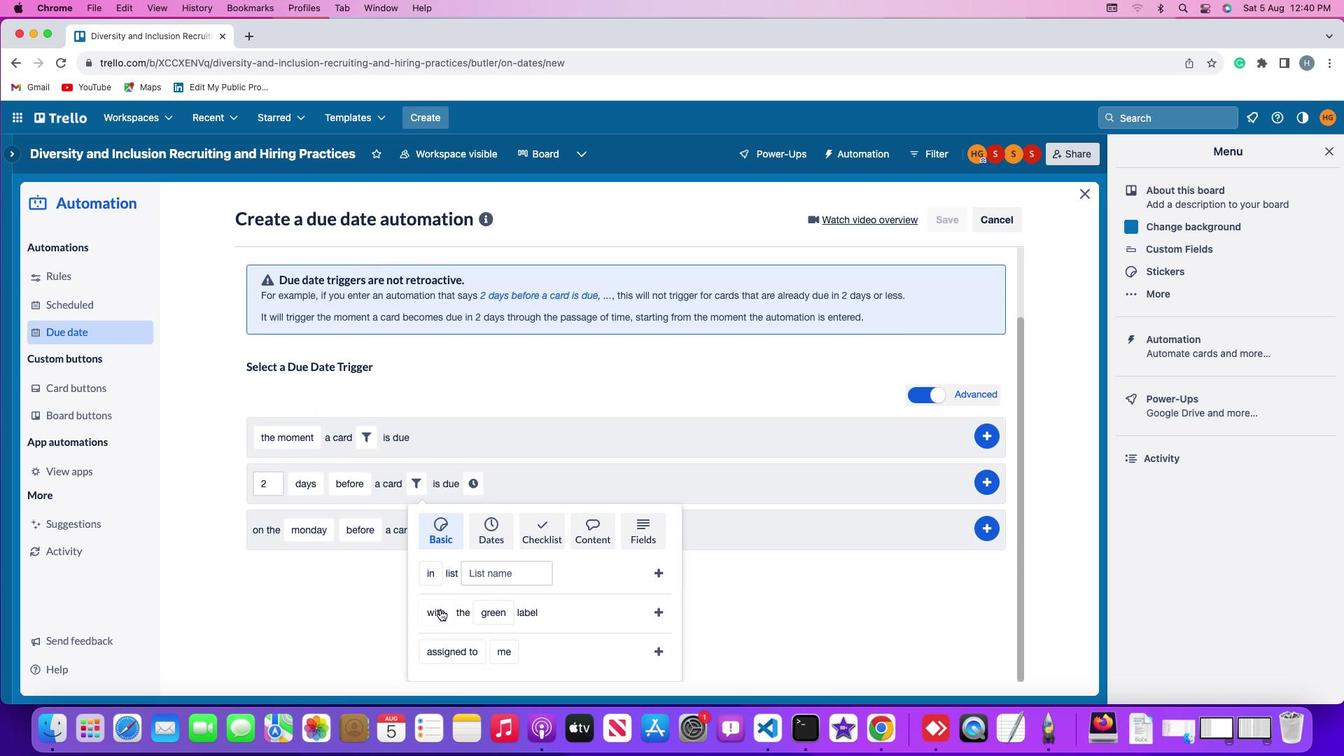
Action: Mouse moved to (455, 530)
Screenshot: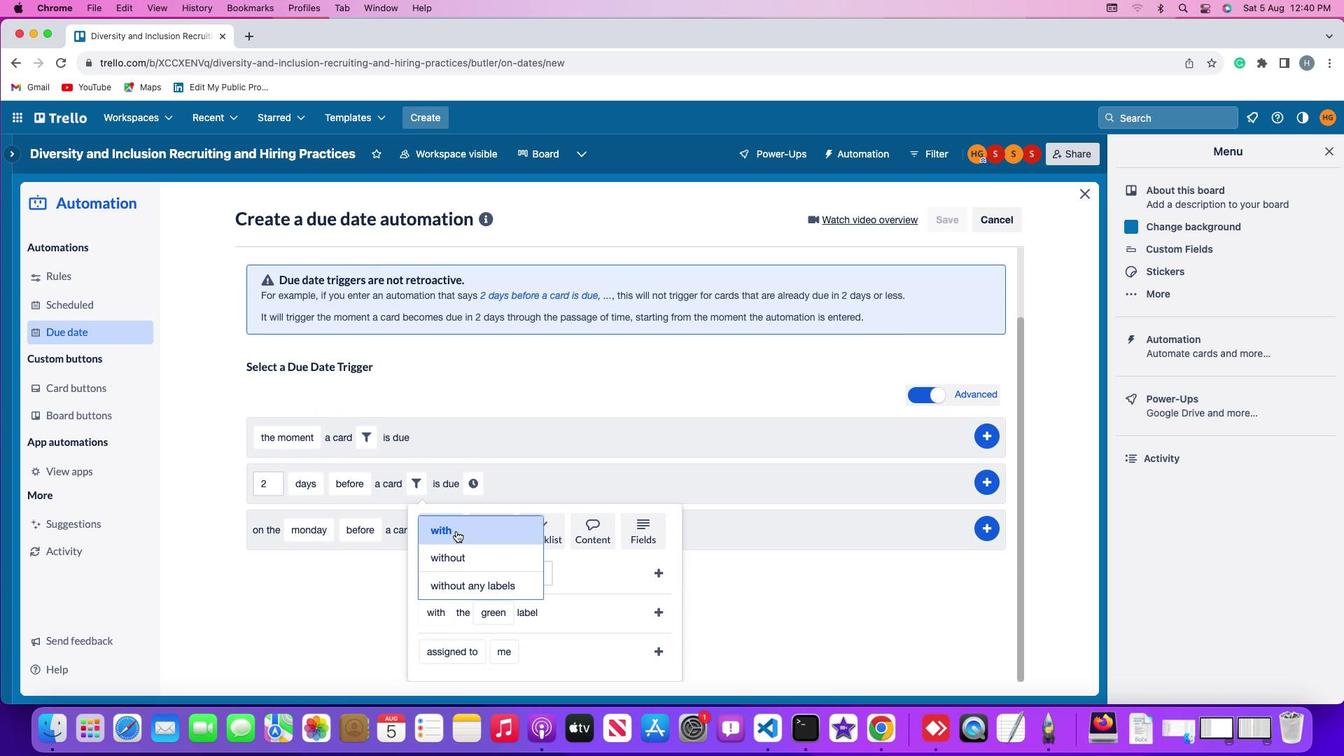 
Action: Mouse pressed left at (455, 530)
Screenshot: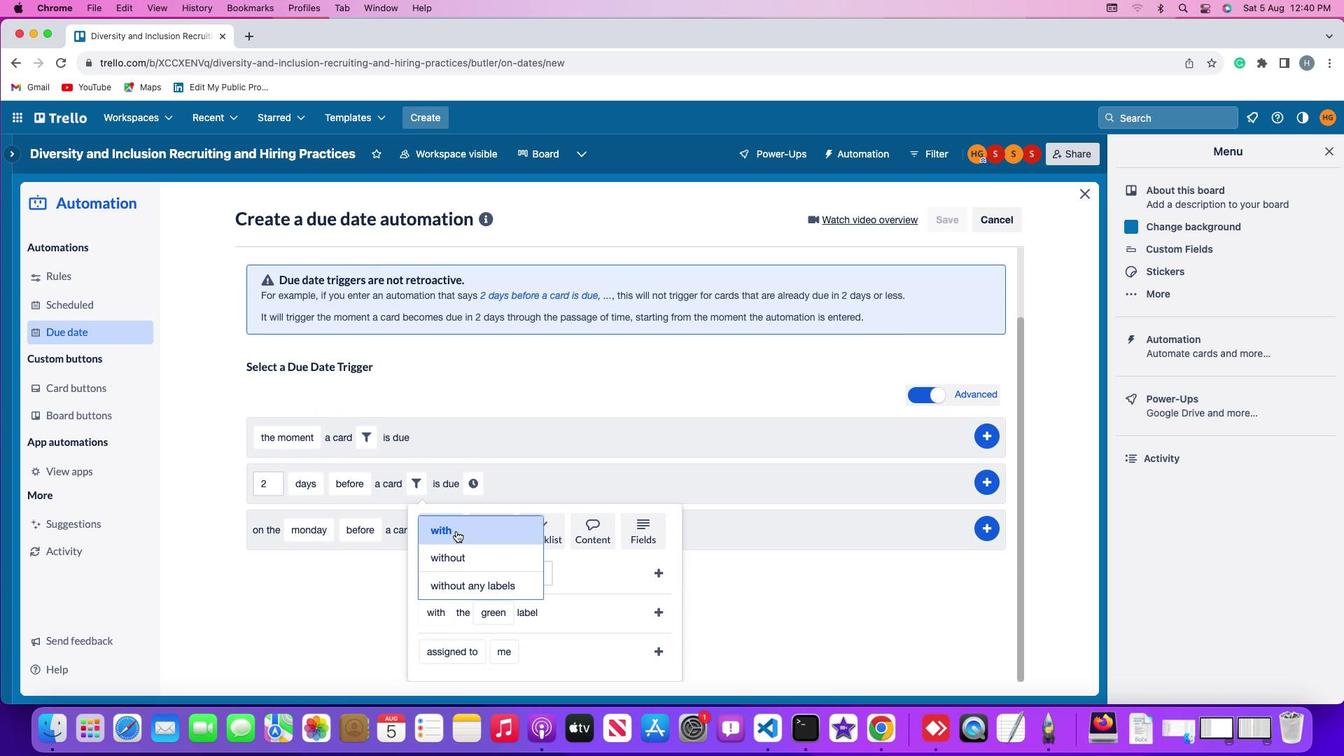 
Action: Mouse moved to (497, 609)
Screenshot: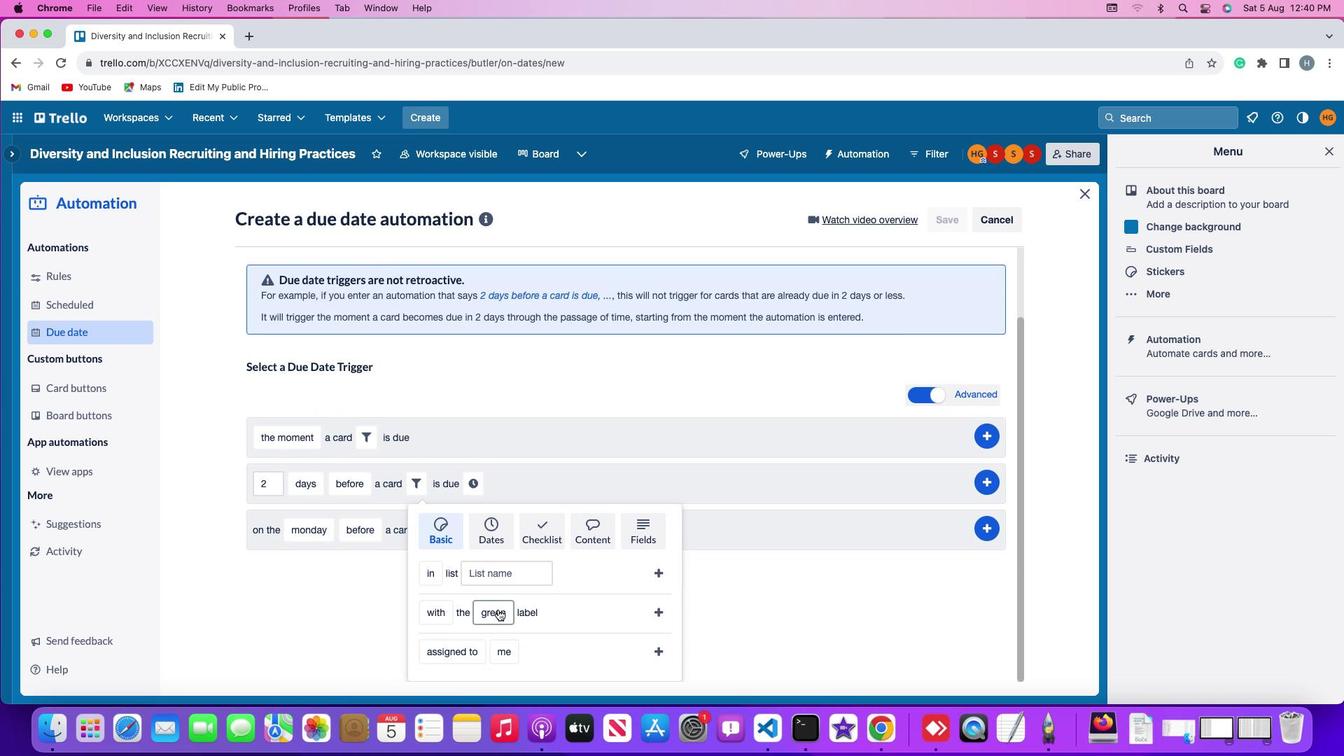 
Action: Mouse pressed left at (497, 609)
Screenshot: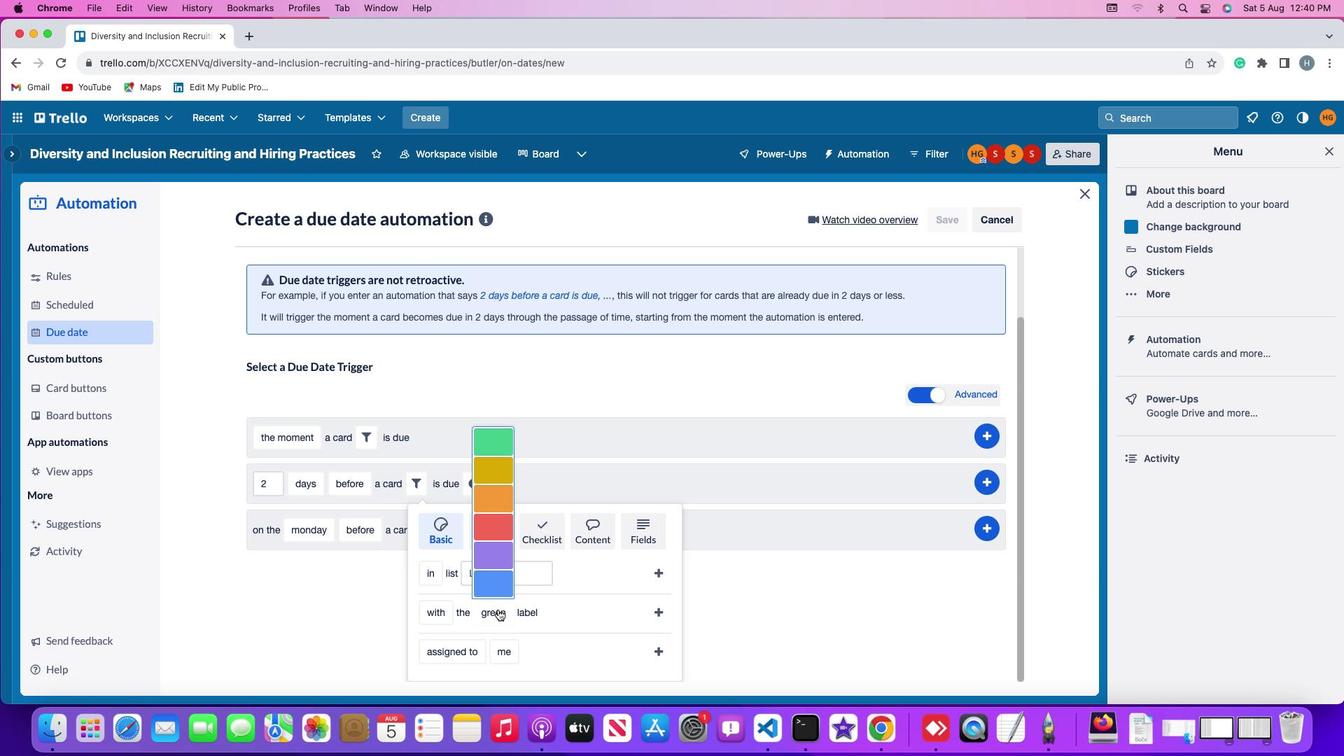 
Action: Mouse moved to (493, 585)
Screenshot: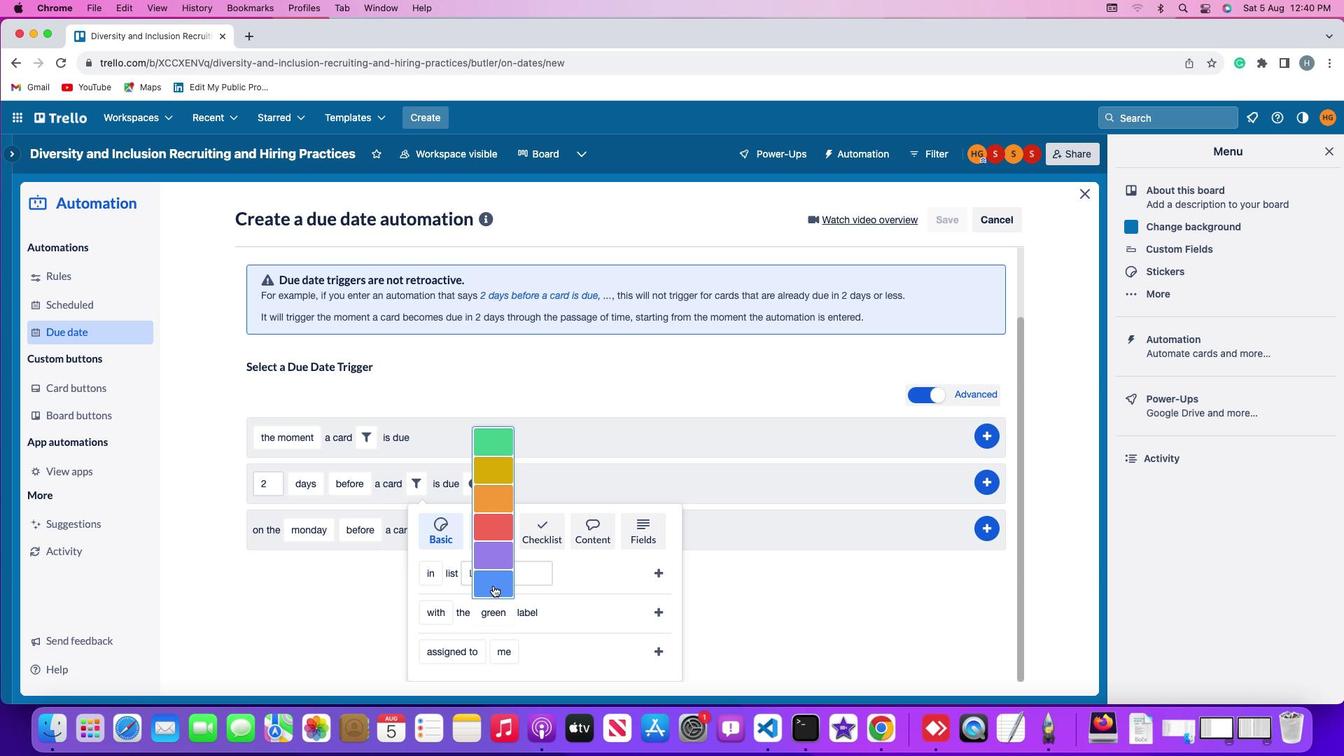 
Action: Mouse pressed left at (493, 585)
Screenshot: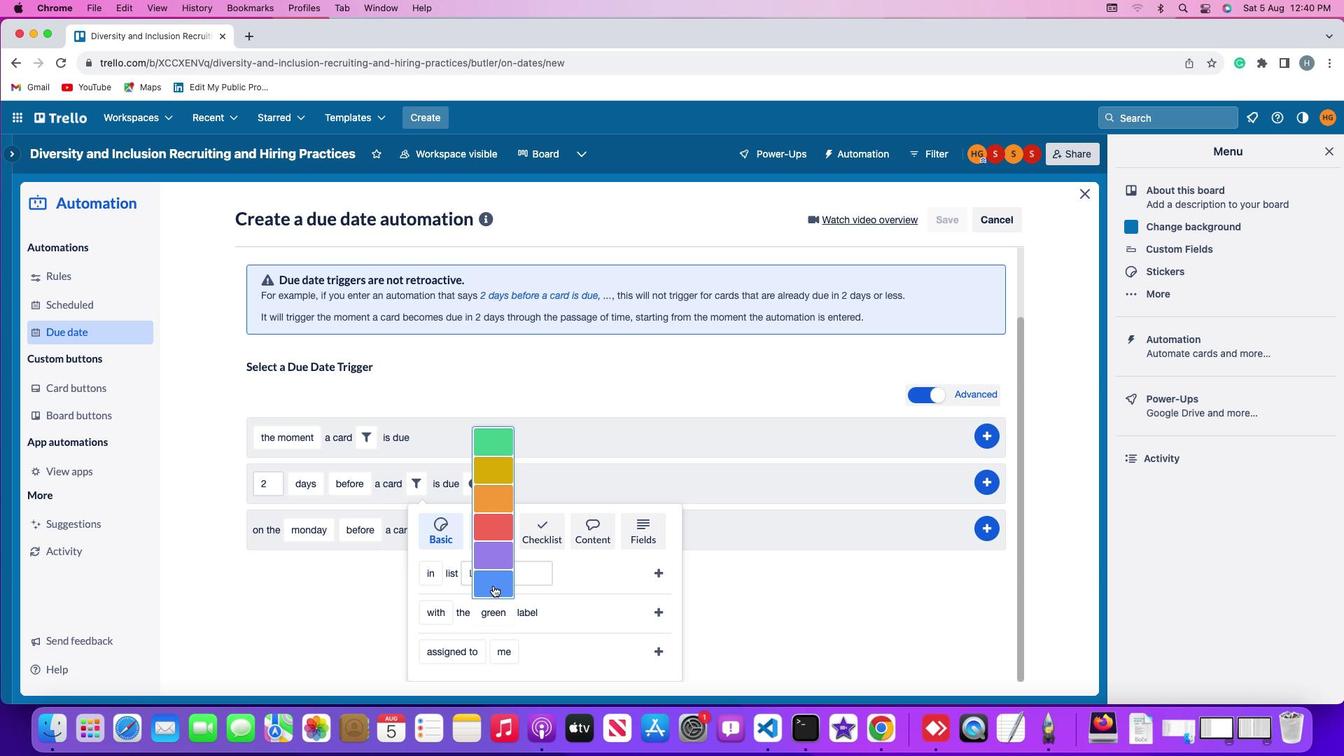 
Action: Mouse moved to (658, 610)
Screenshot: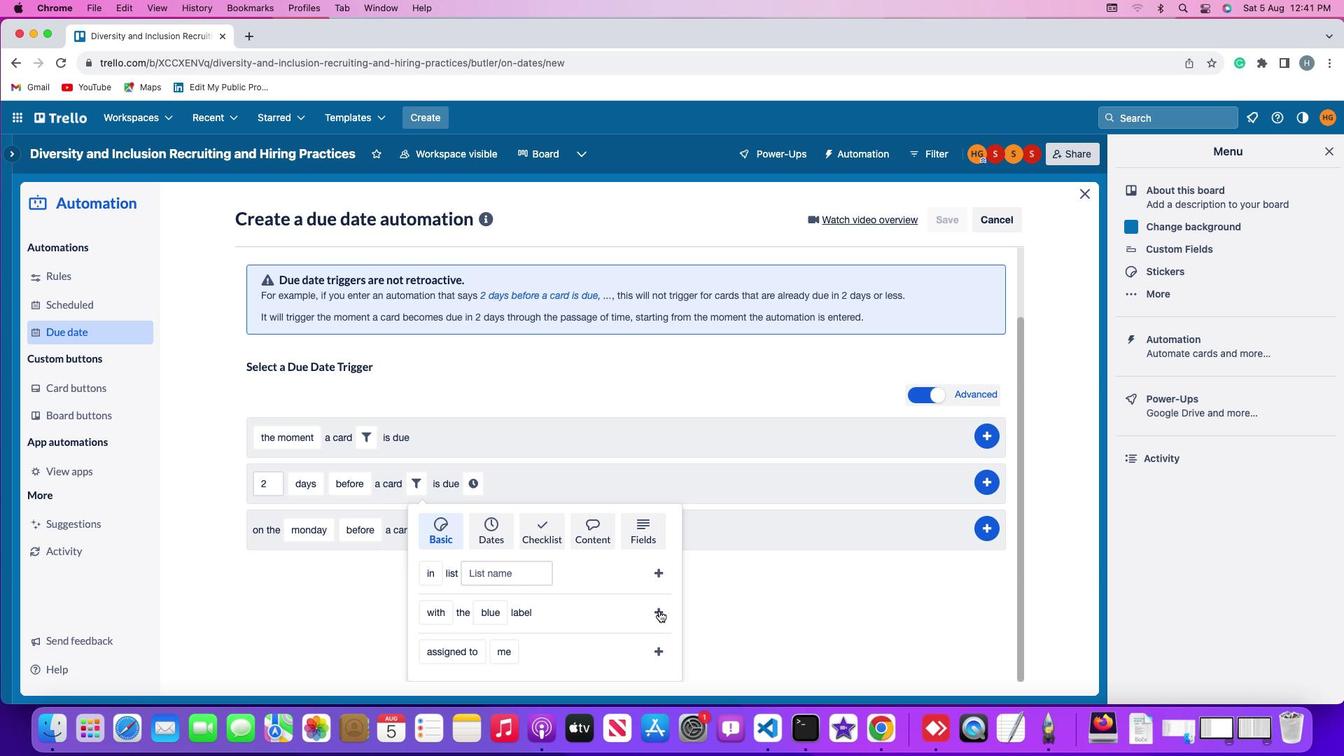 
Action: Mouse pressed left at (658, 610)
Screenshot: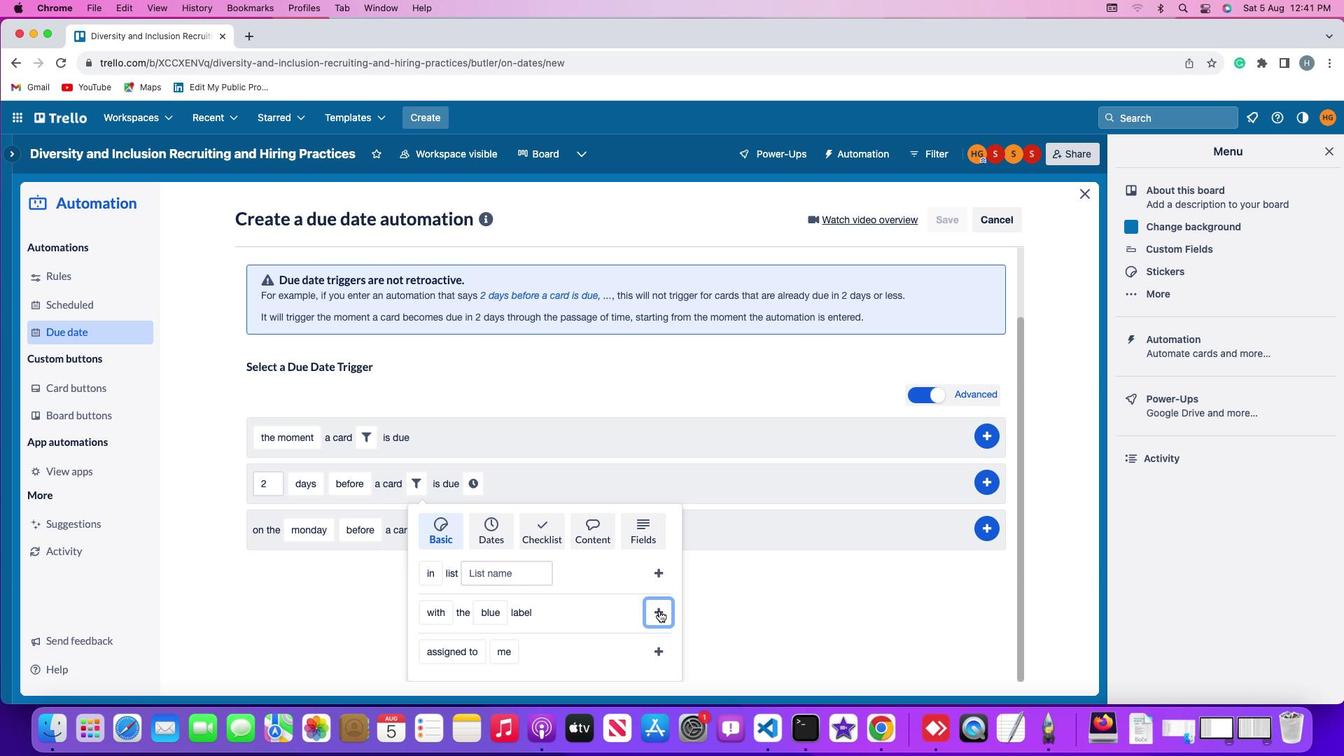 
Action: Mouse moved to (589, 561)
Screenshot: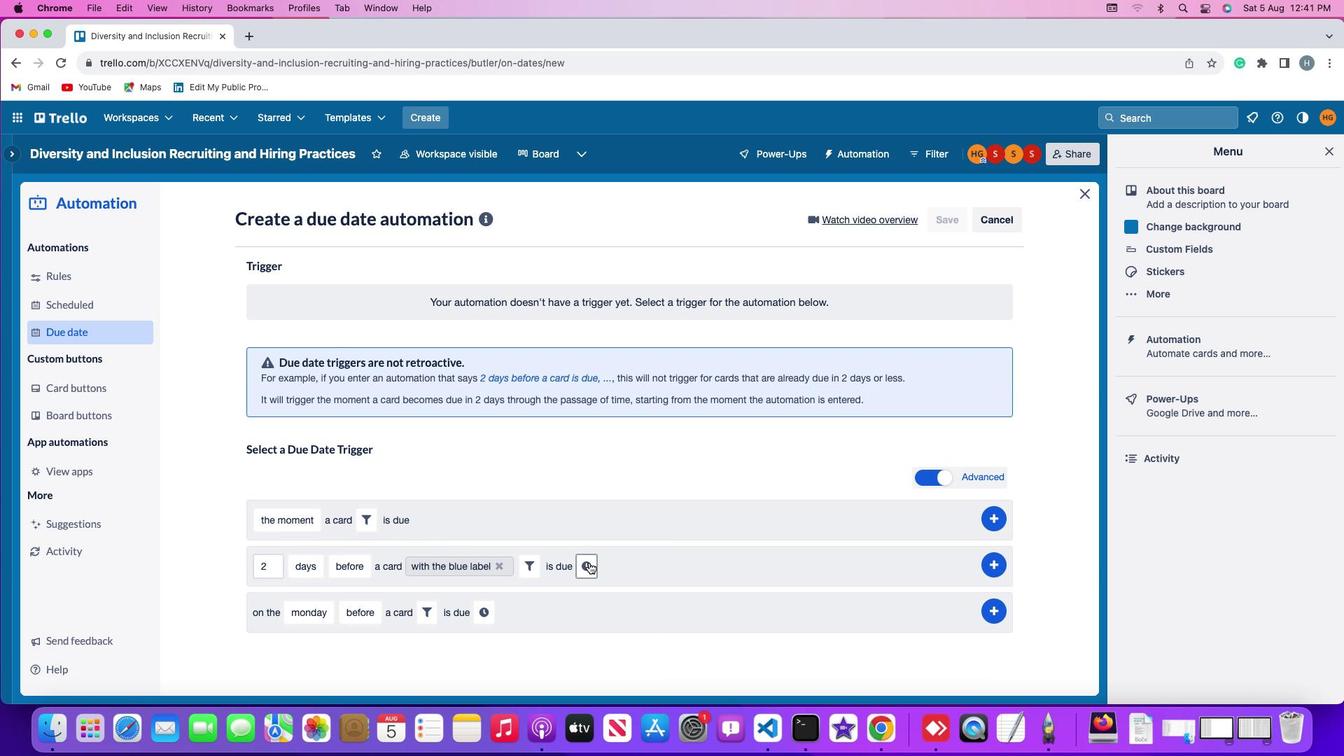 
Action: Mouse pressed left at (589, 561)
Screenshot: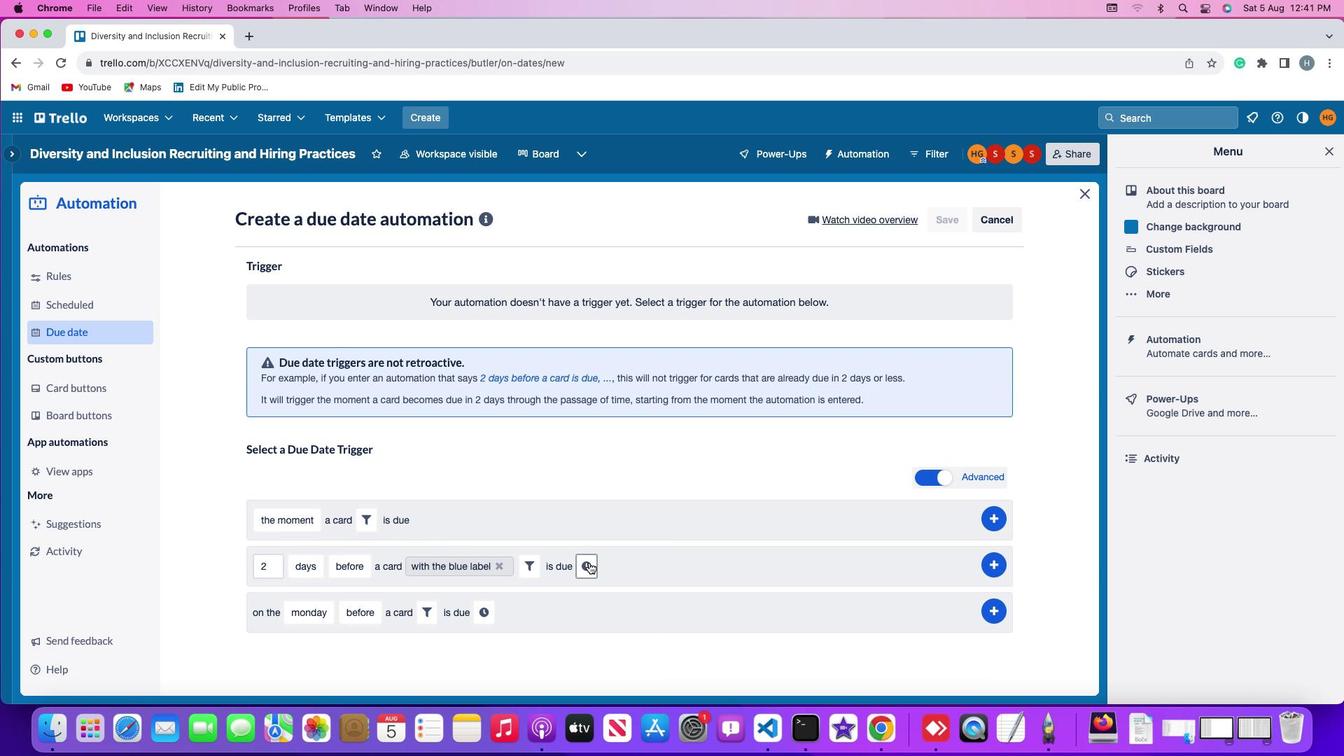 
Action: Mouse moved to (618, 567)
Screenshot: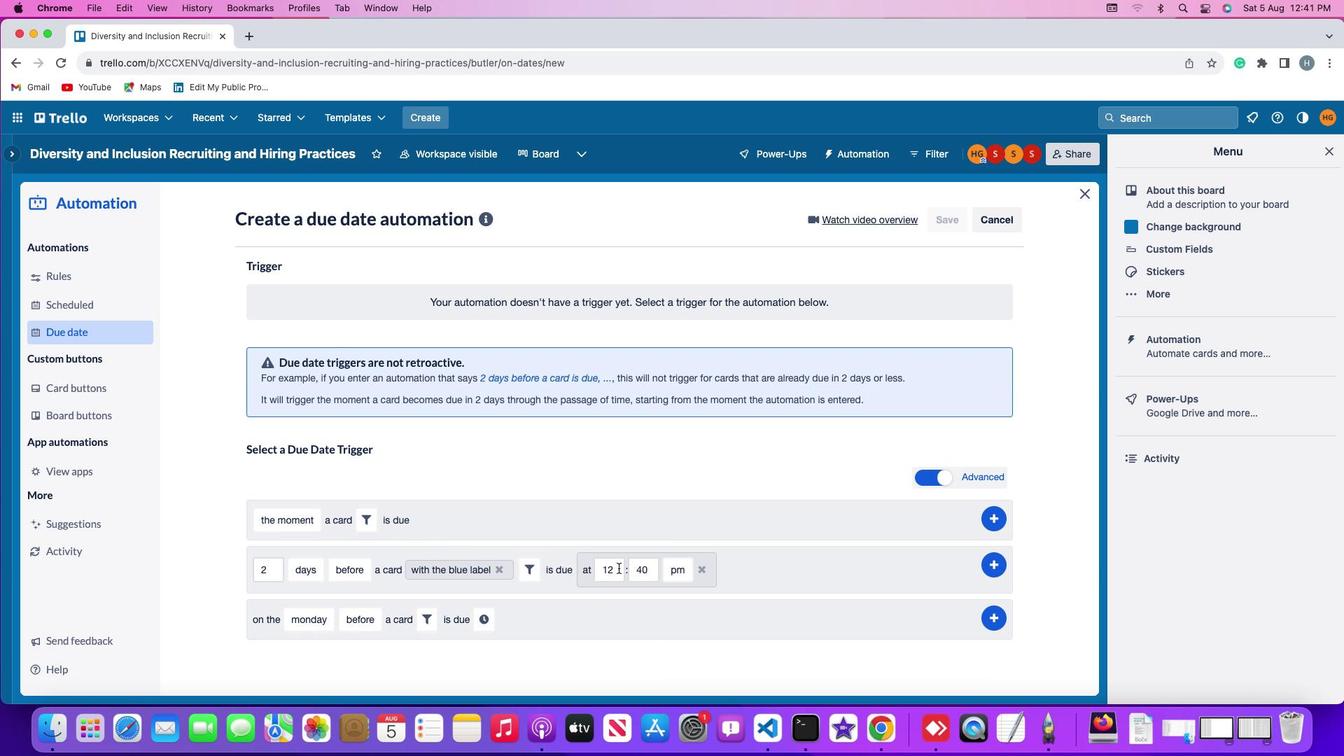 
Action: Mouse pressed left at (618, 567)
Screenshot: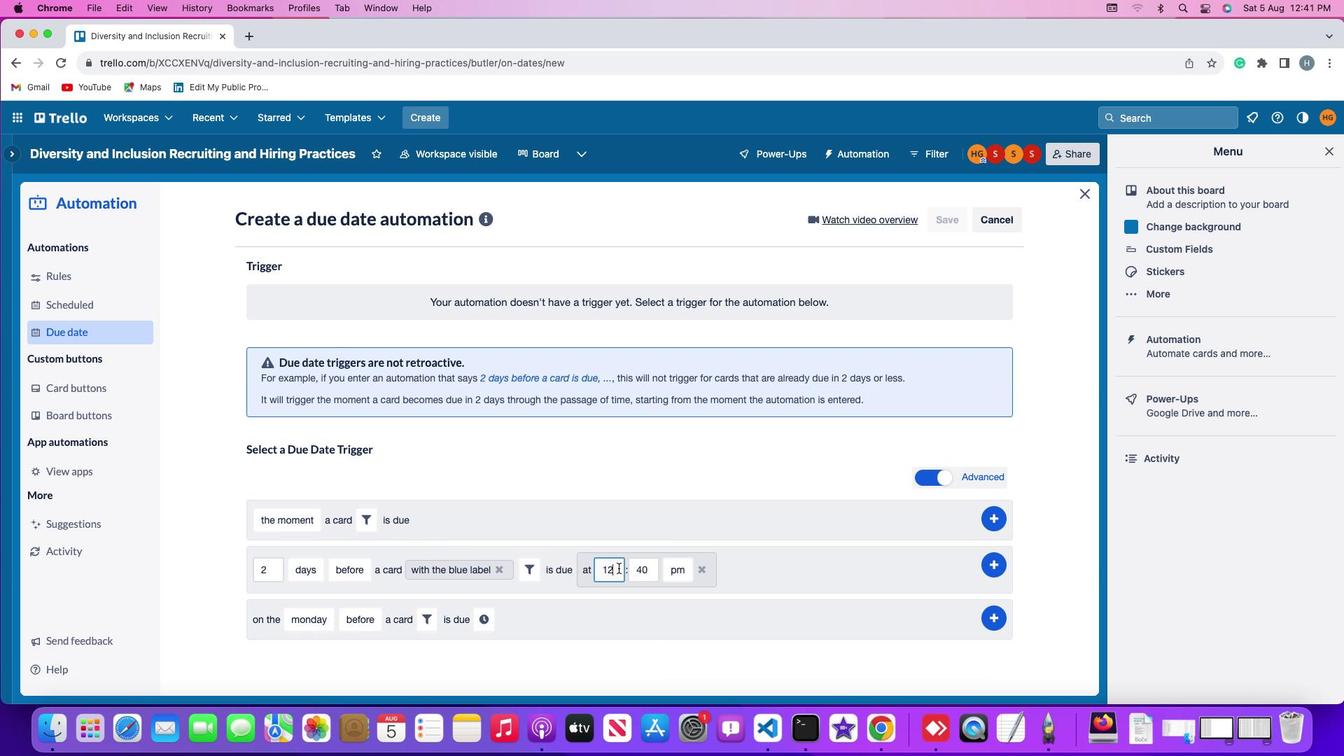 
Action: Key pressed Key.backspace'1'
Screenshot: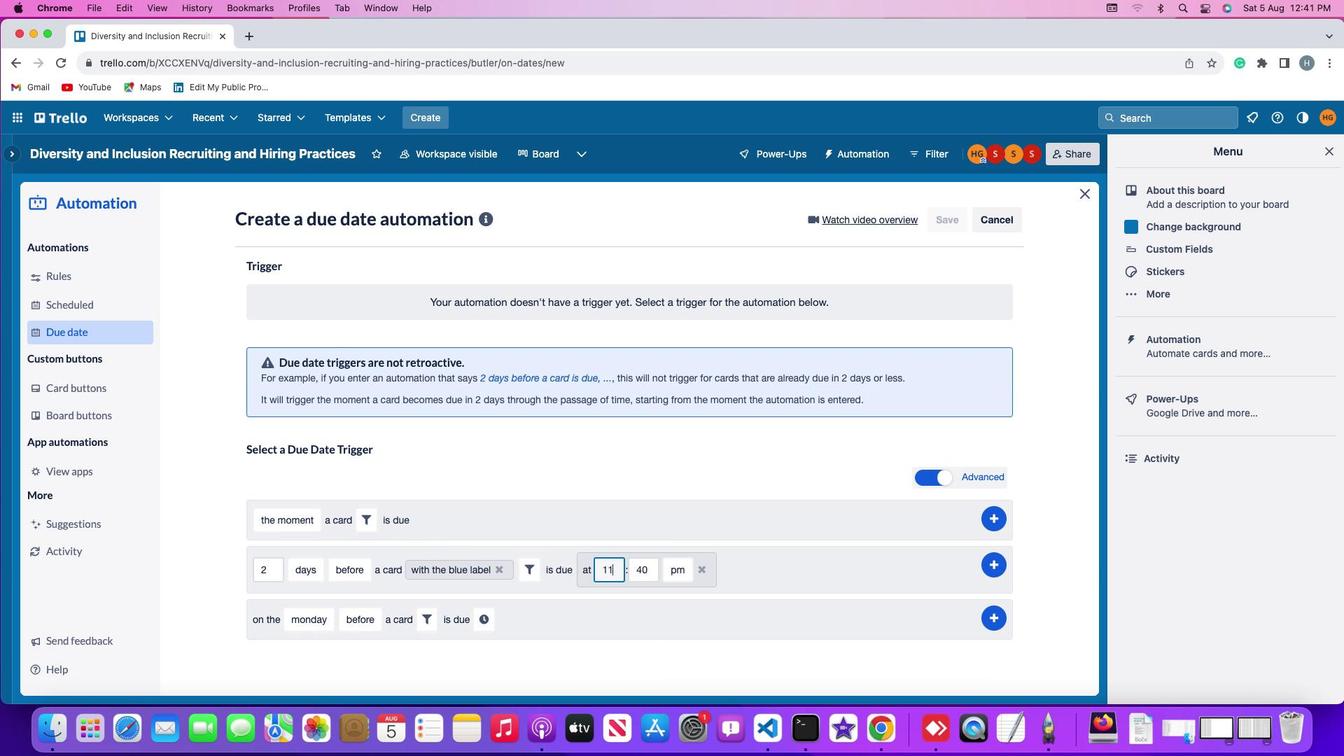 
Action: Mouse moved to (647, 569)
Screenshot: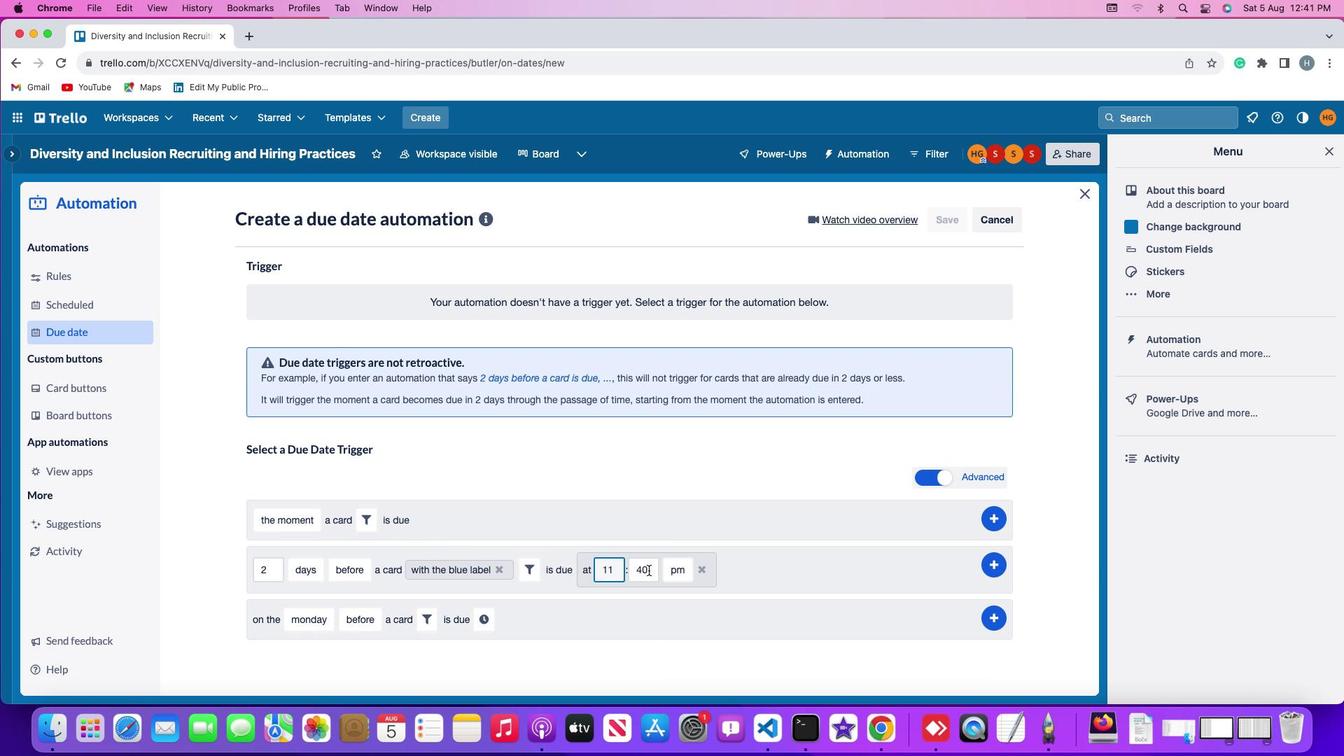 
Action: Mouse pressed left at (647, 569)
Screenshot: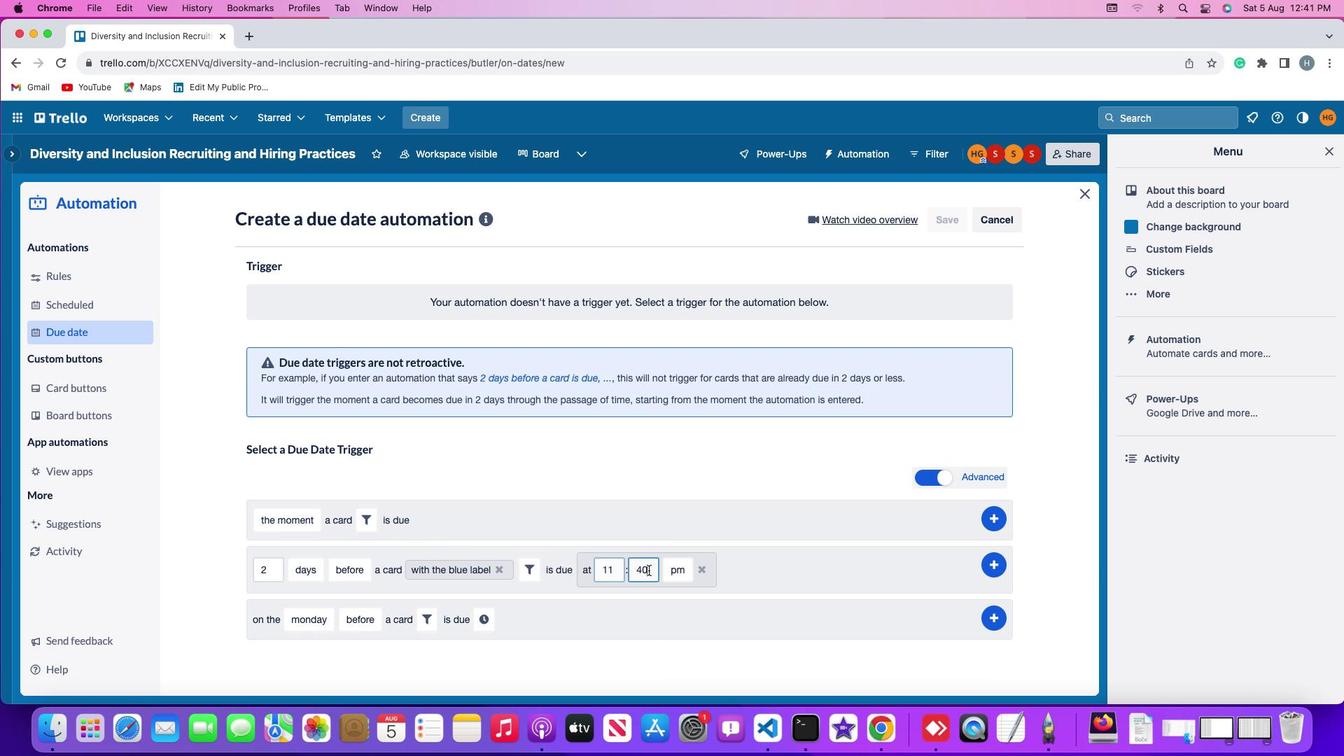 
Action: Key pressed Key.backspaceKey.backspace'0''0'
Screenshot: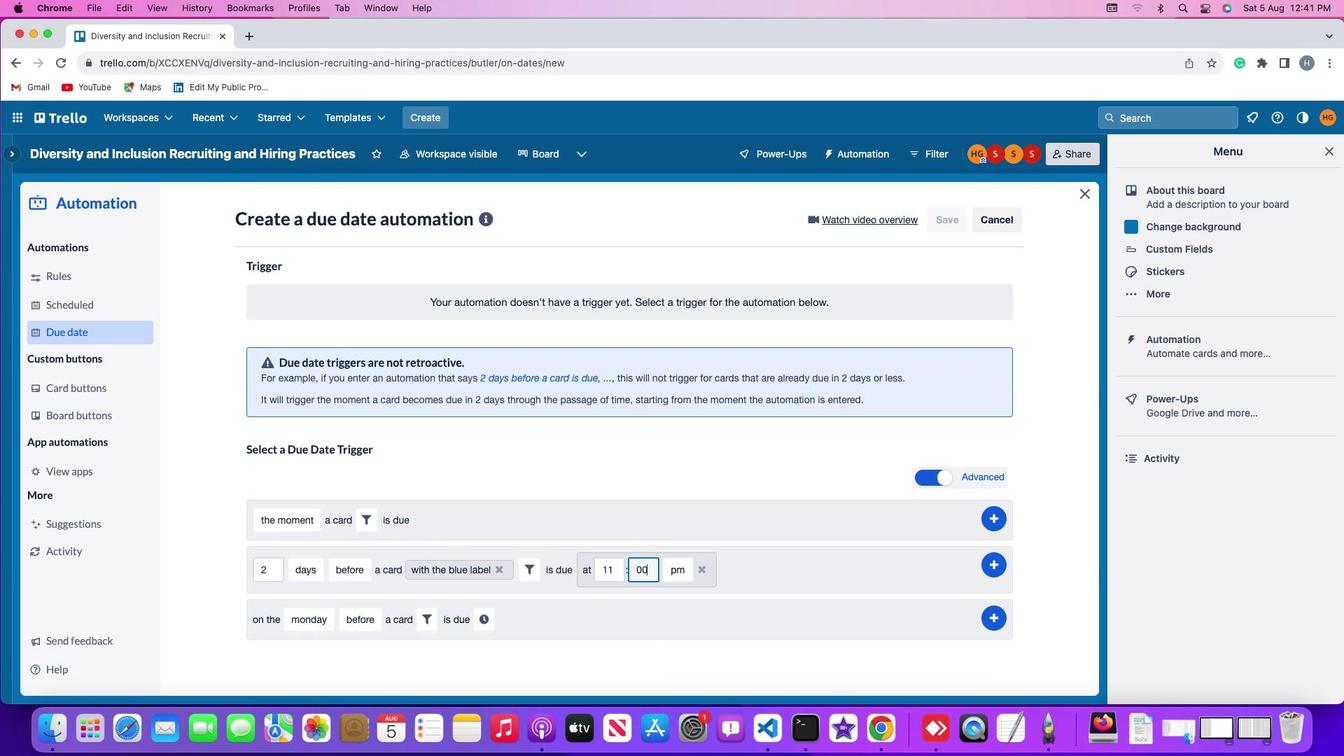 
Action: Mouse moved to (664, 570)
Screenshot: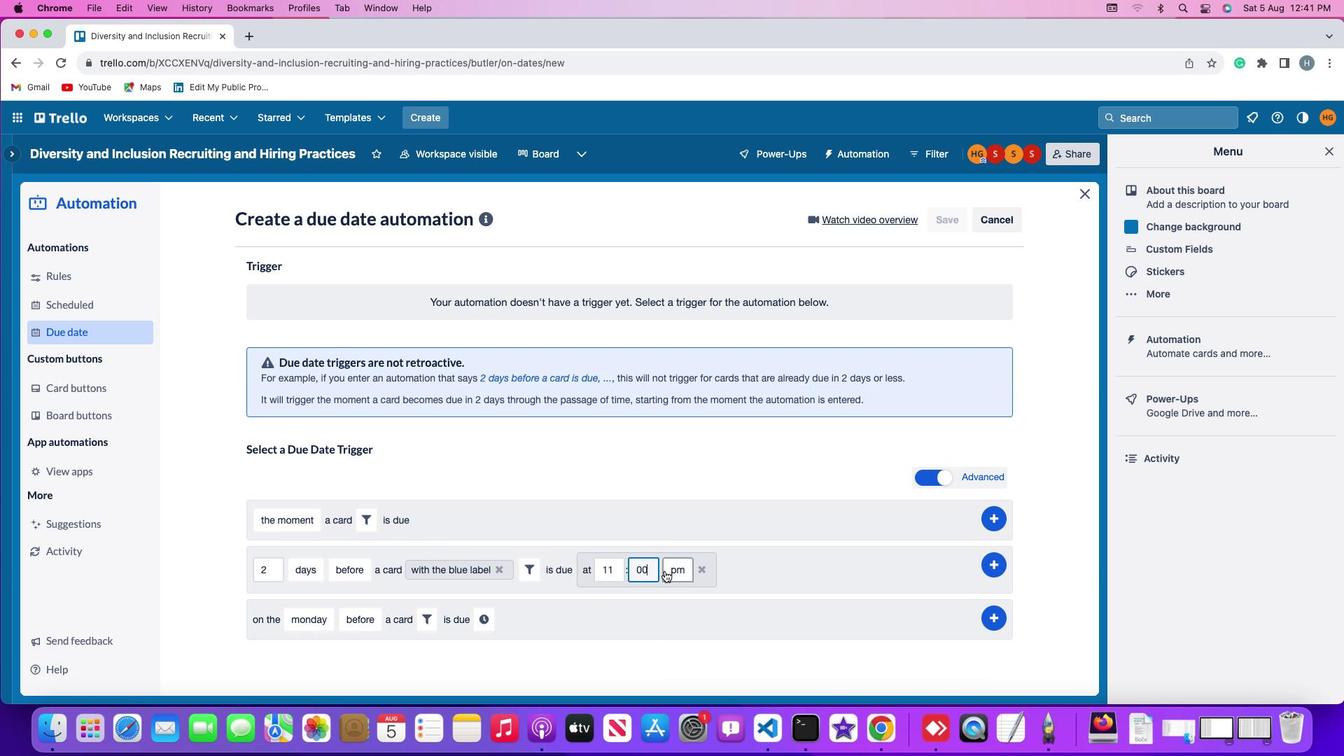 
Action: Mouse pressed left at (664, 570)
Screenshot: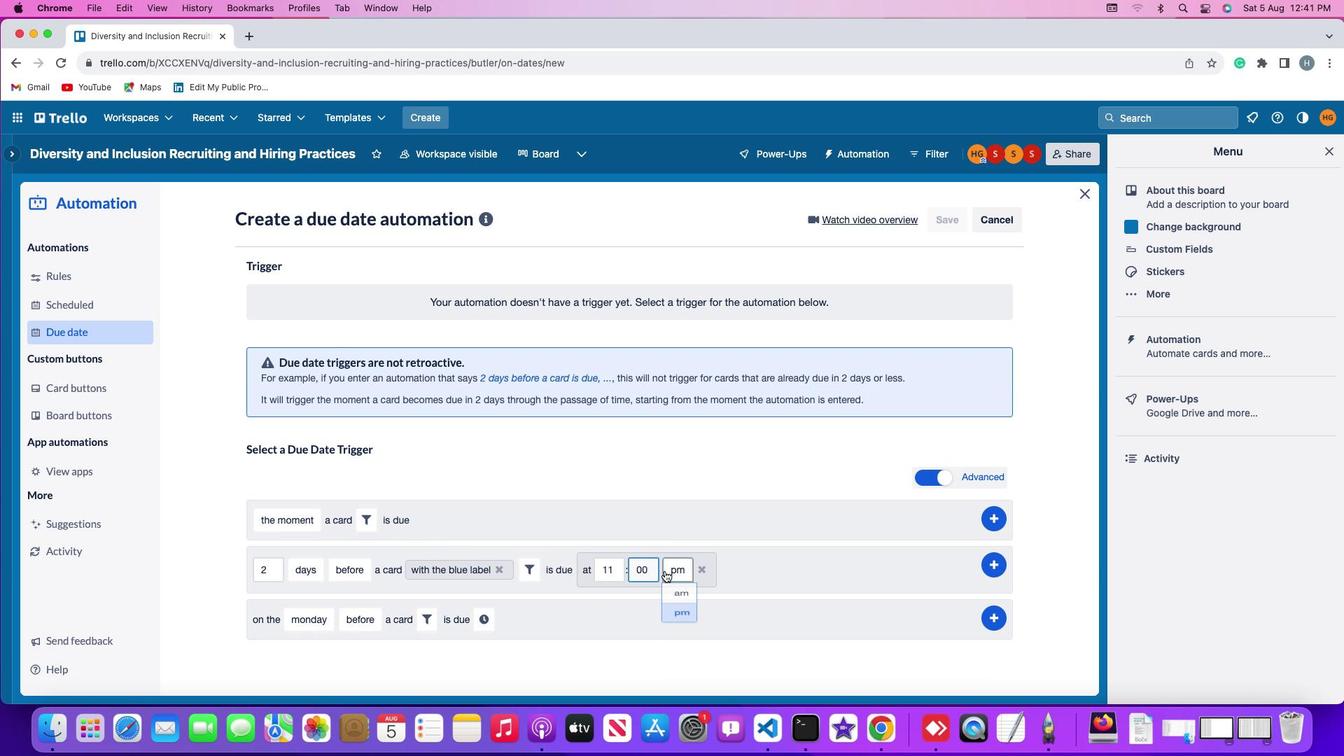 
Action: Mouse moved to (677, 599)
Screenshot: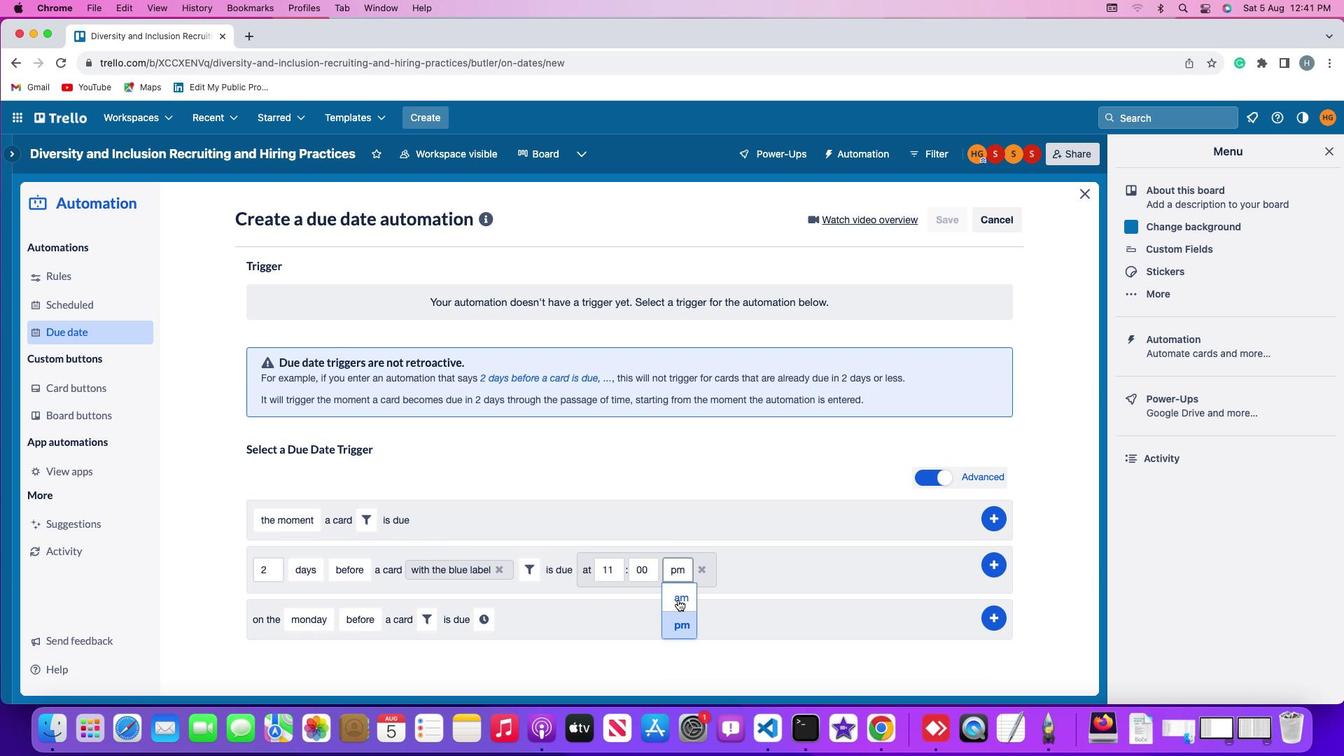 
Action: Mouse pressed left at (677, 599)
Screenshot: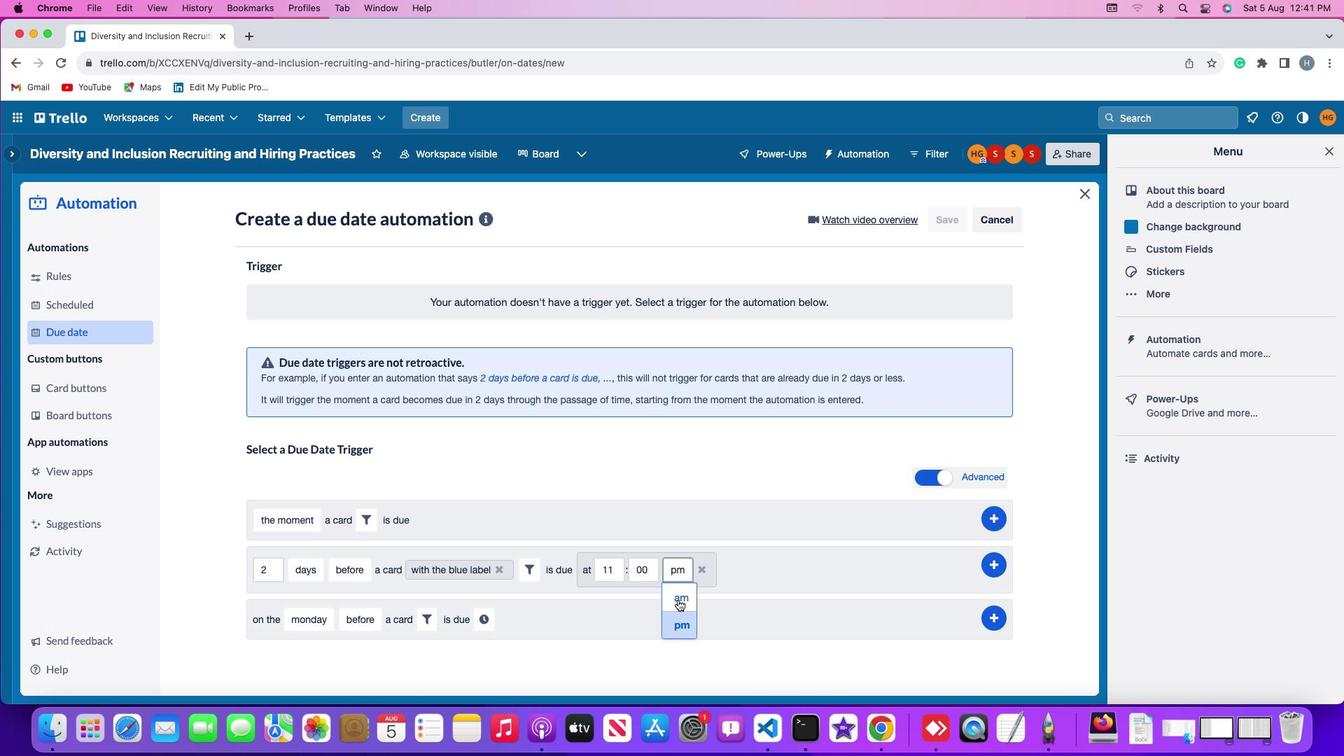 
Action: Mouse moved to (991, 561)
Screenshot: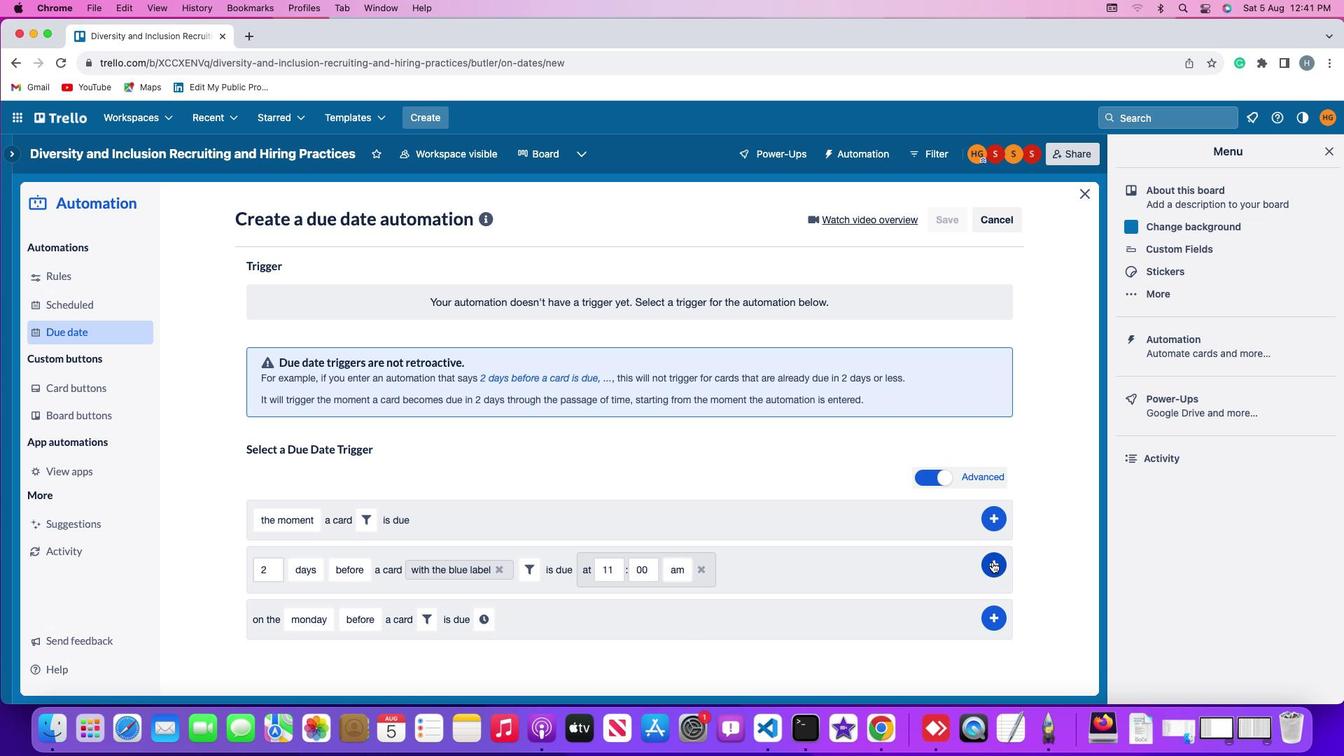 
Action: Mouse pressed left at (991, 561)
Screenshot: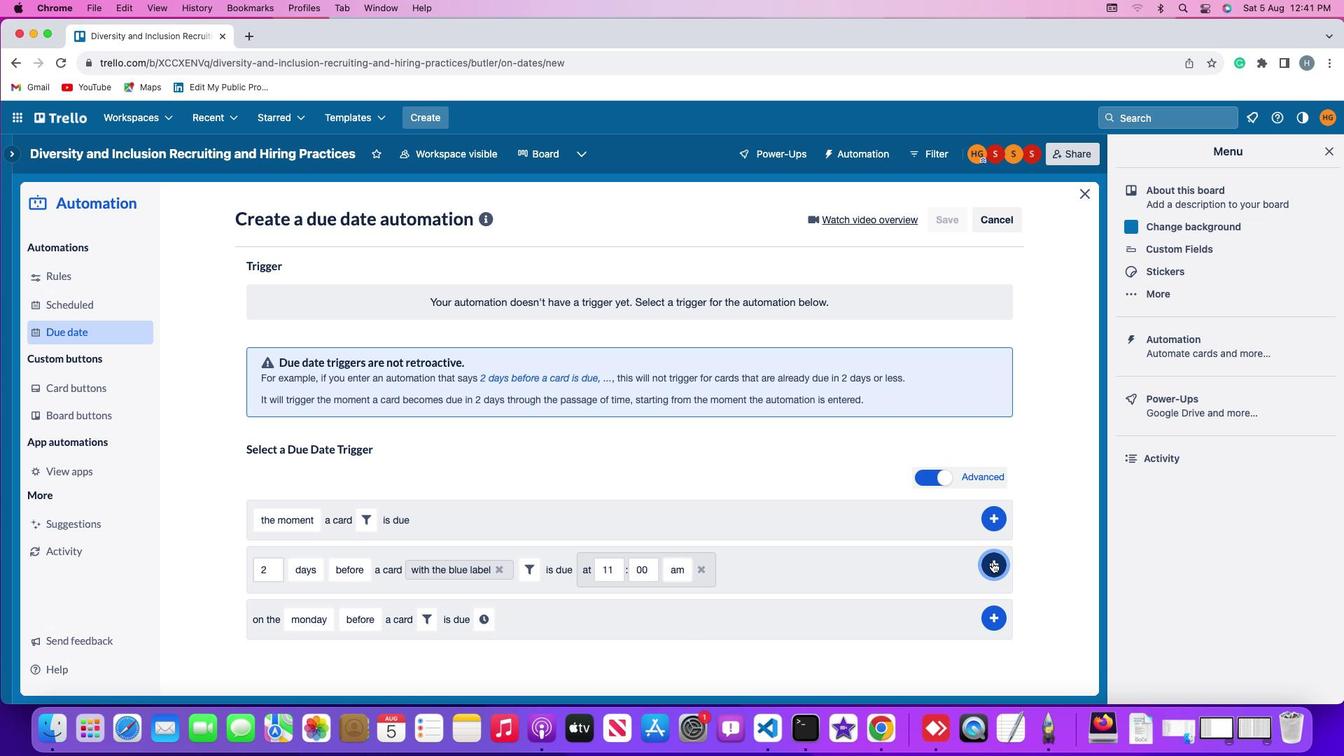 
Action: Mouse moved to (1061, 447)
Screenshot: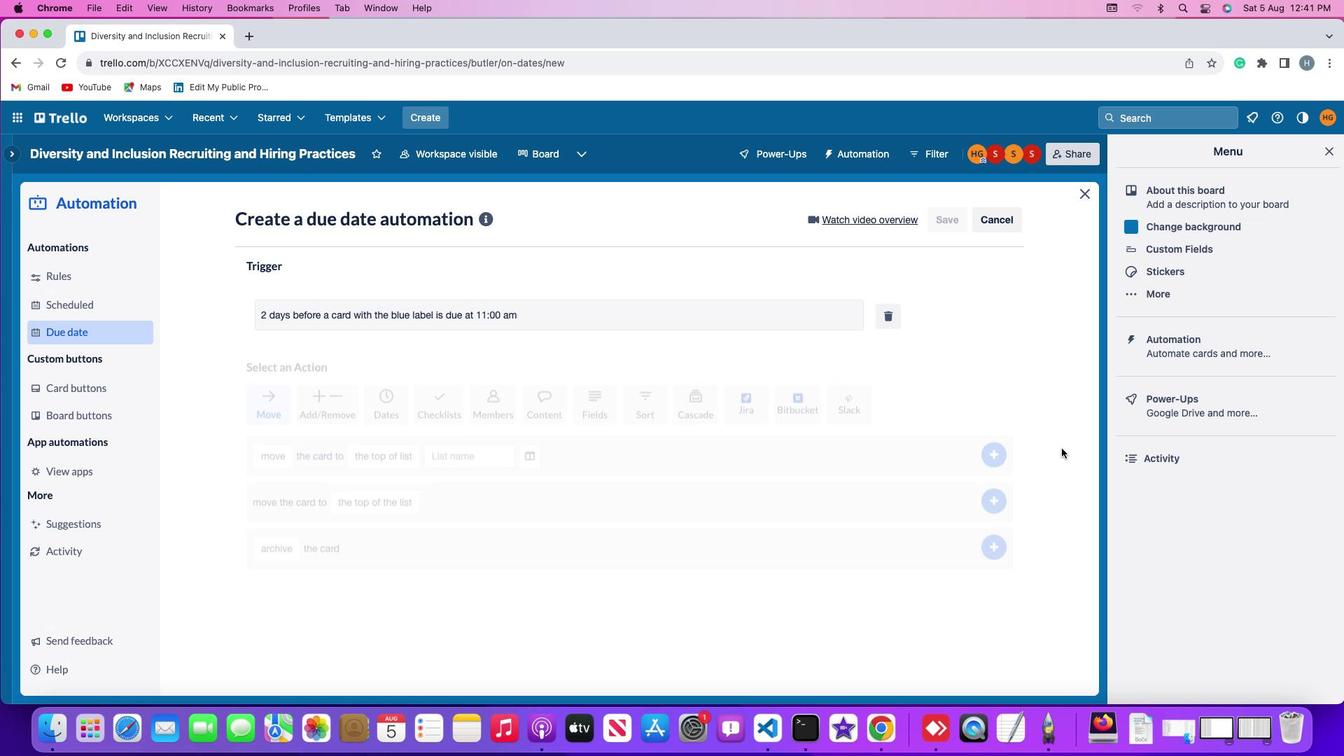 
